 Task: Plan a event block for the design sprint workshop.
Action: Mouse moved to (310, 255)
Screenshot: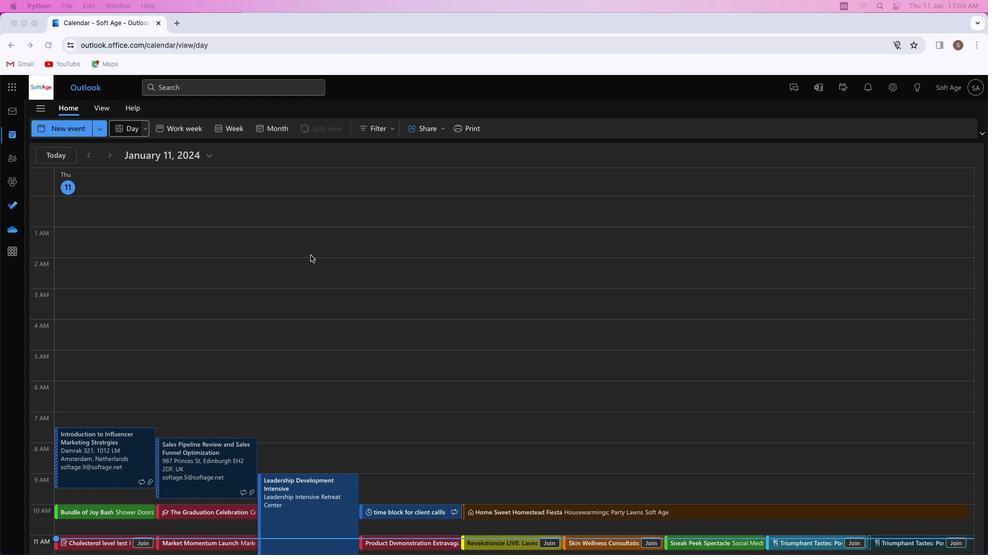 
Action: Mouse pressed left at (310, 255)
Screenshot: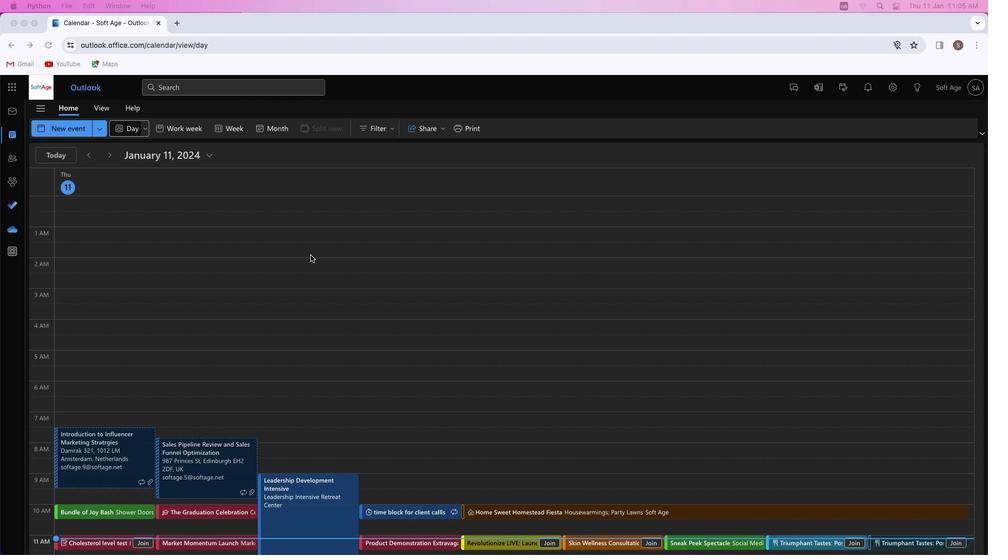 
Action: Mouse moved to (59, 130)
Screenshot: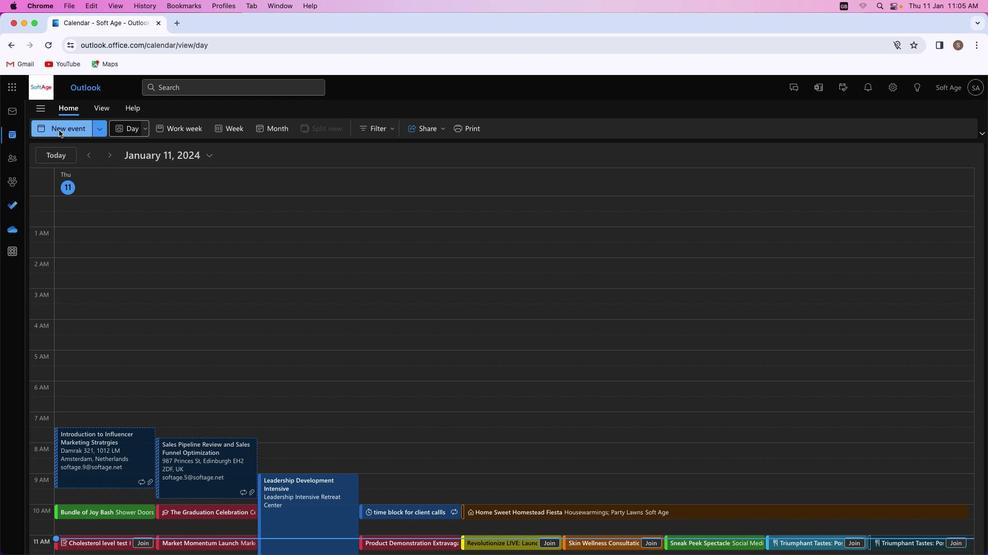 
Action: Mouse pressed left at (59, 130)
Screenshot: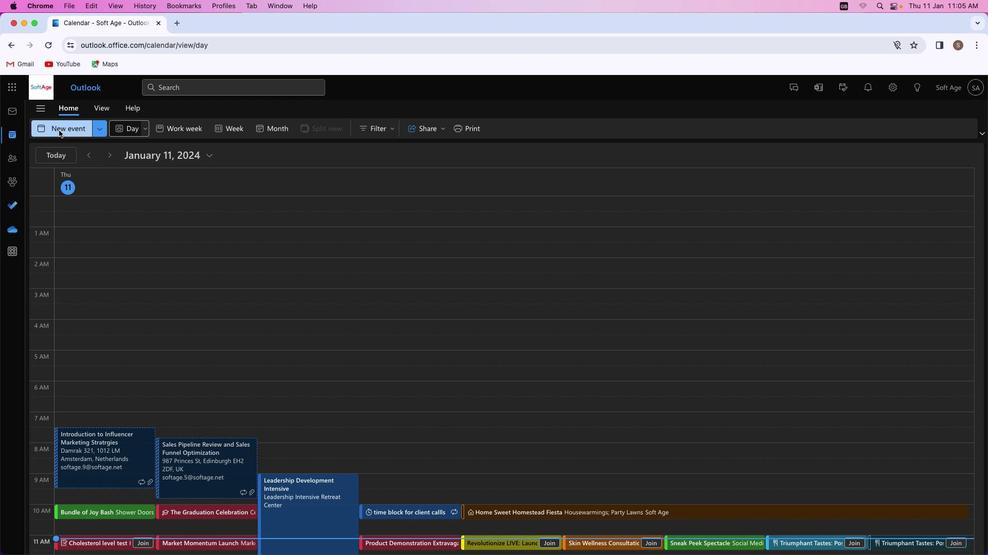 
Action: Mouse moved to (298, 191)
Screenshot: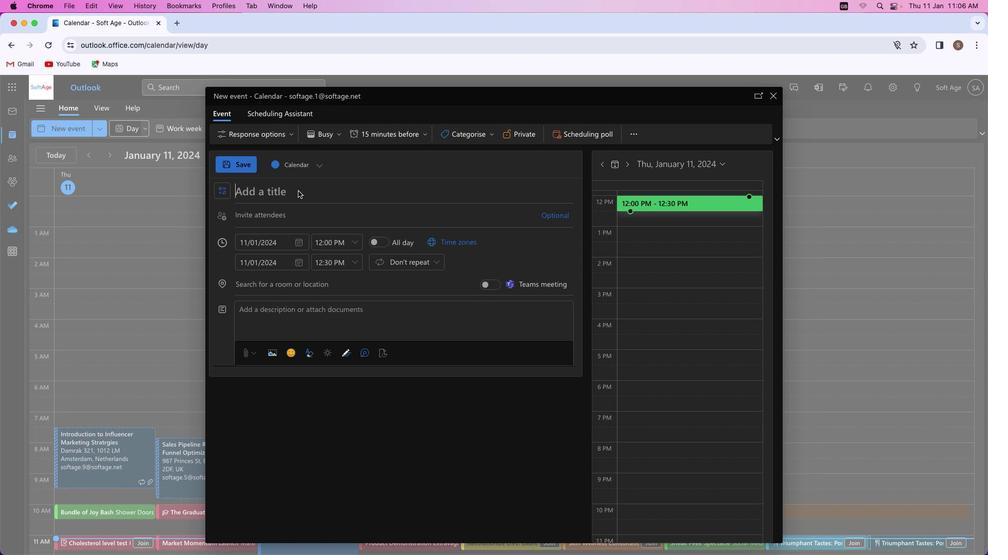 
Action: Mouse pressed left at (298, 191)
Screenshot: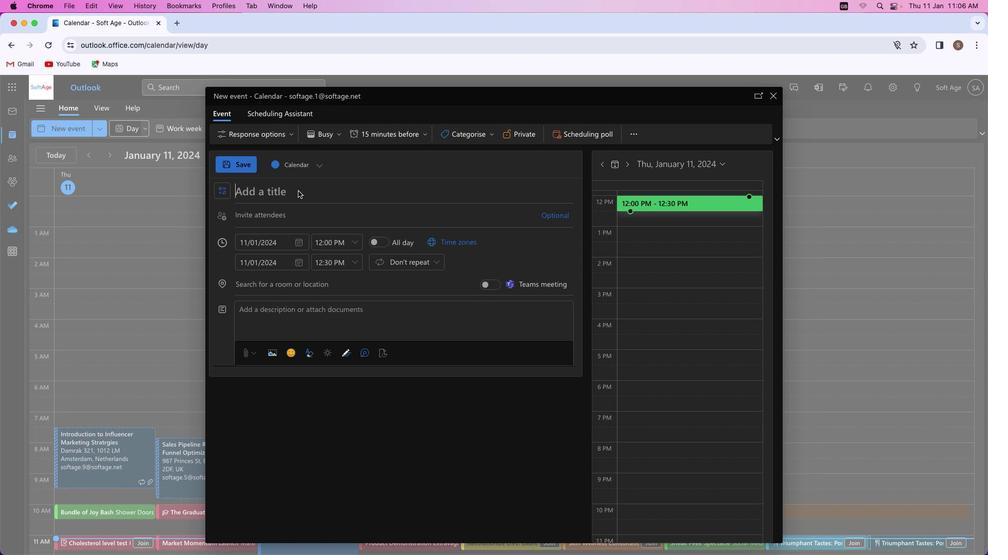 
Action: Key pressed Key.shift'D''e''s''i''g''n'Key.spaceKey.shift'S'Key.backspaceKey.shift'D''y''n''a''m''o'Key.spaceKey.shift'W''o''r''k''s''h''o''p'
Screenshot: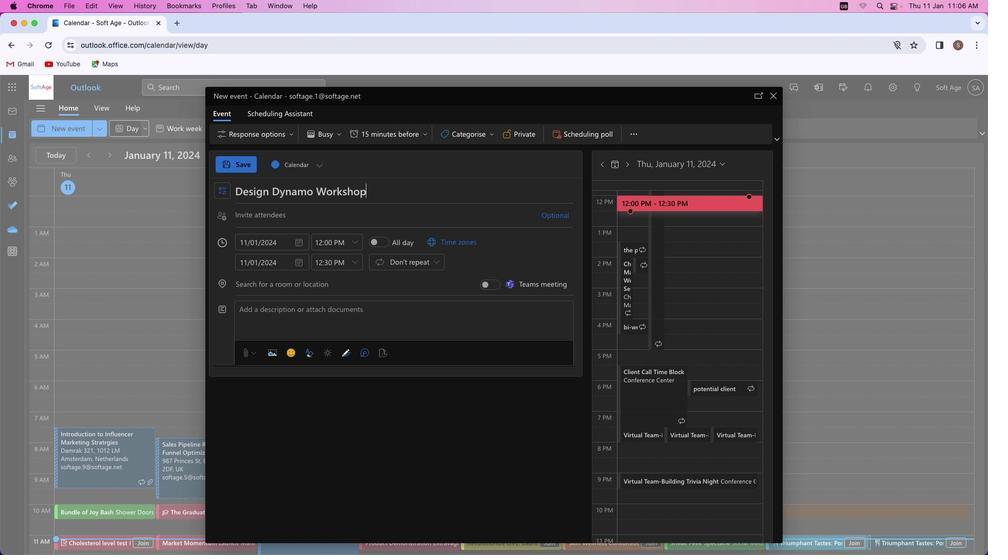 
Action: Mouse moved to (293, 220)
Screenshot: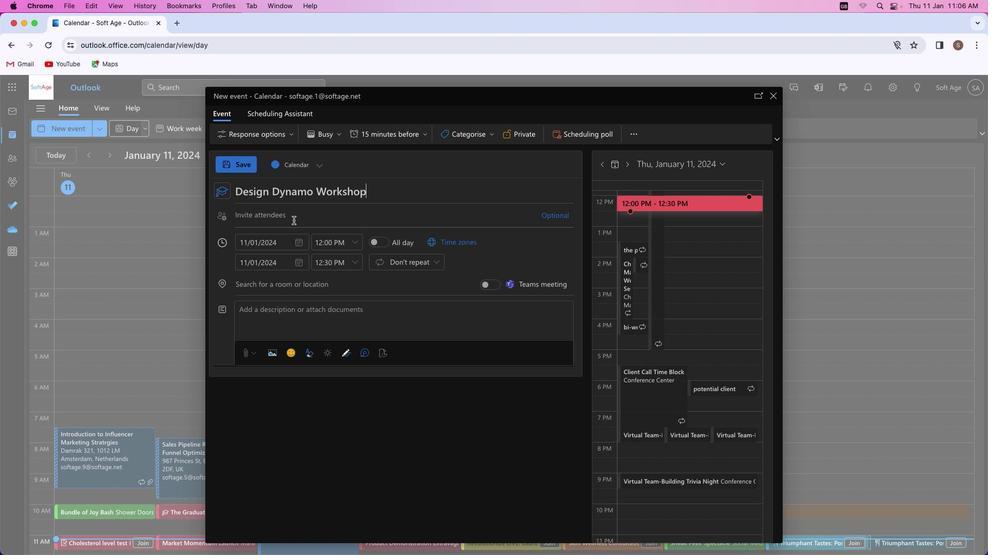 
Action: Mouse pressed left at (293, 220)
Screenshot: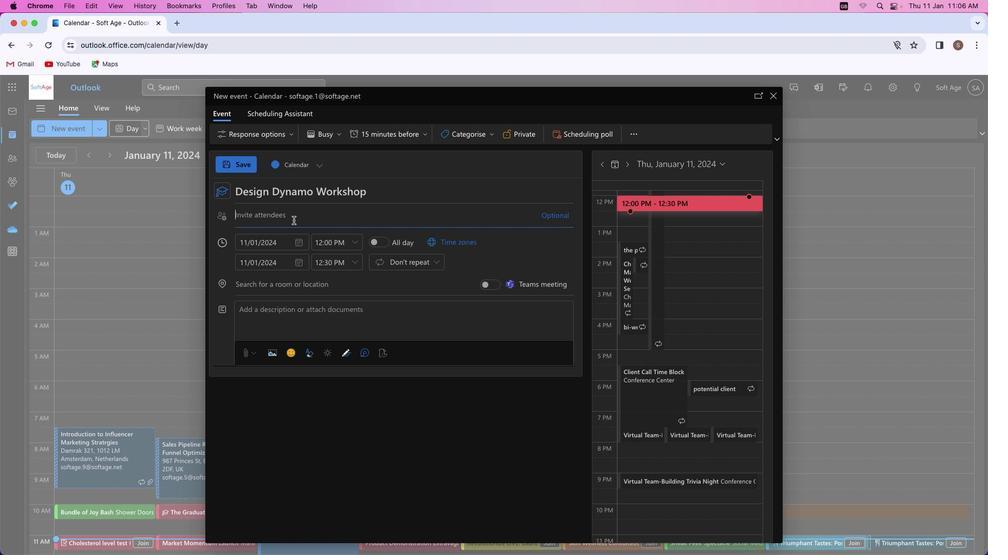 
Action: Key pressed Key.shift'A''k''a''s''h''r''a''j''p''u''t'Key.shift'@''o''u''t''l''o''o''k''.''c''o''m'
Screenshot: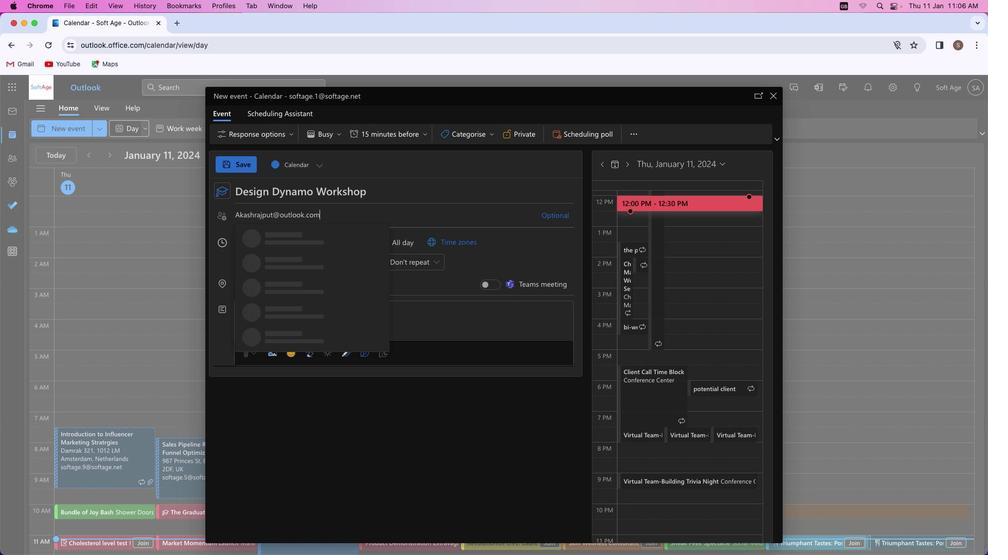 
Action: Mouse moved to (324, 232)
Screenshot: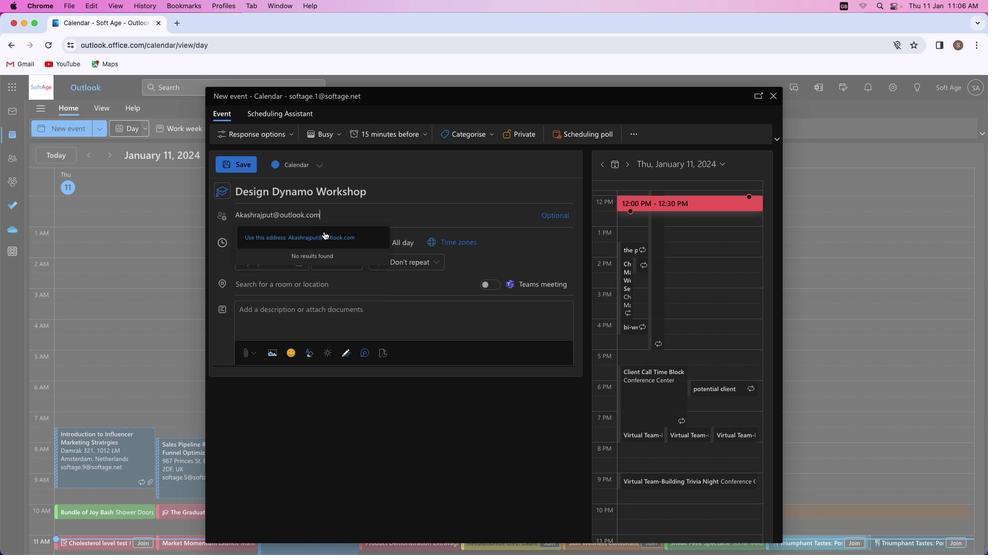 
Action: Mouse pressed left at (324, 232)
Screenshot: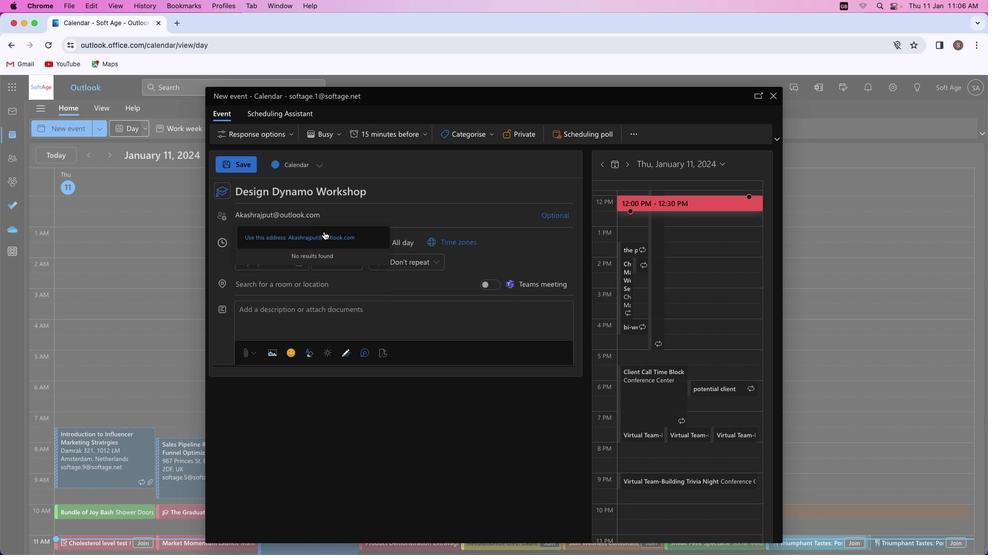 
Action: Mouse moved to (346, 232)
Screenshot: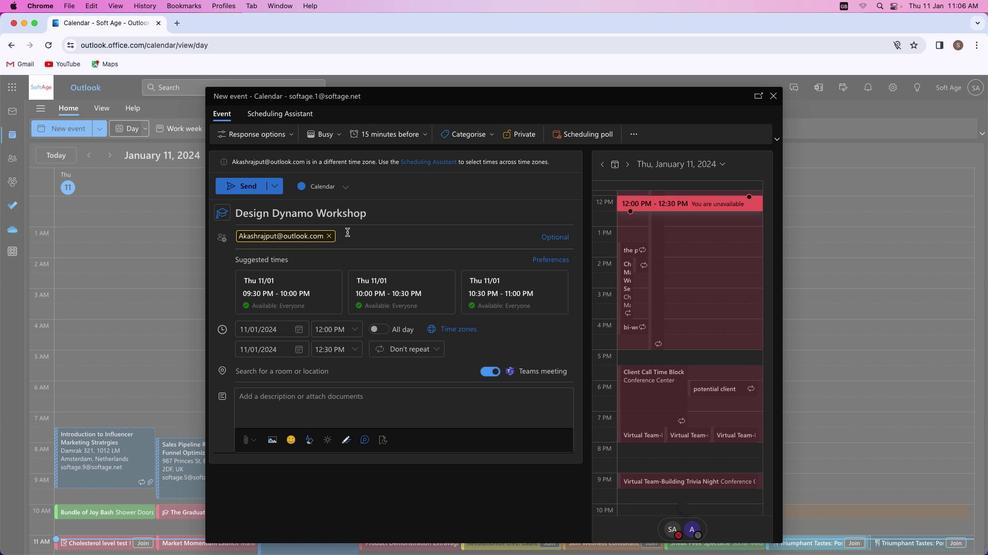 
Action: Key pressed Key.shift'S''h''i''v''a''m''y''a''d''a''v''4''1'Key.shift'@''o''u''t''l''o''o''k''.''c''o''m'
Screenshot: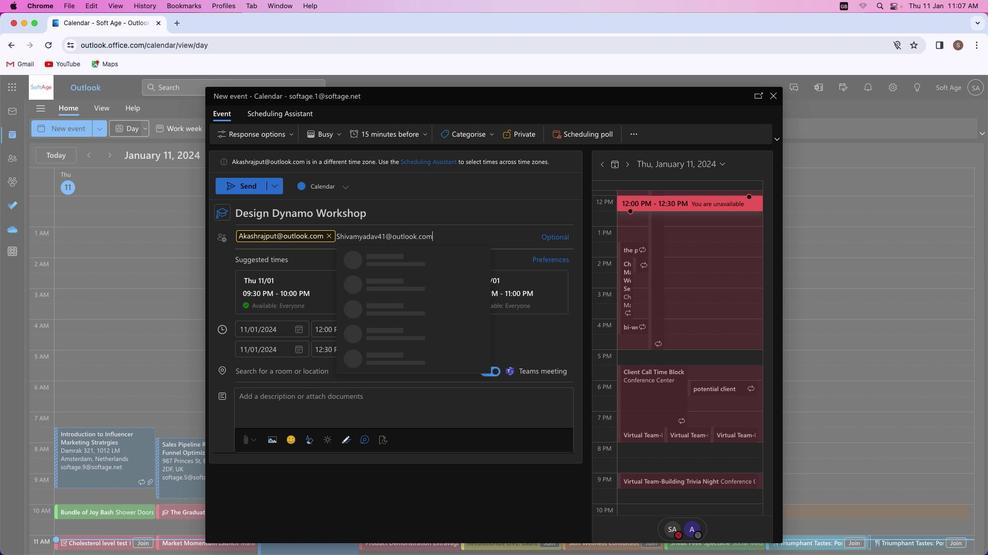 
Action: Mouse moved to (408, 257)
Screenshot: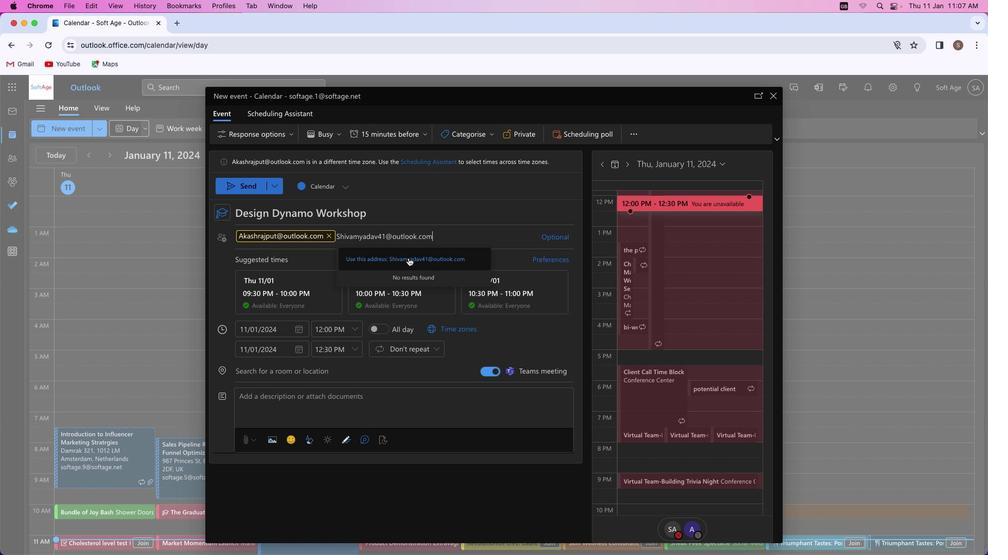 
Action: Mouse pressed left at (408, 257)
Screenshot: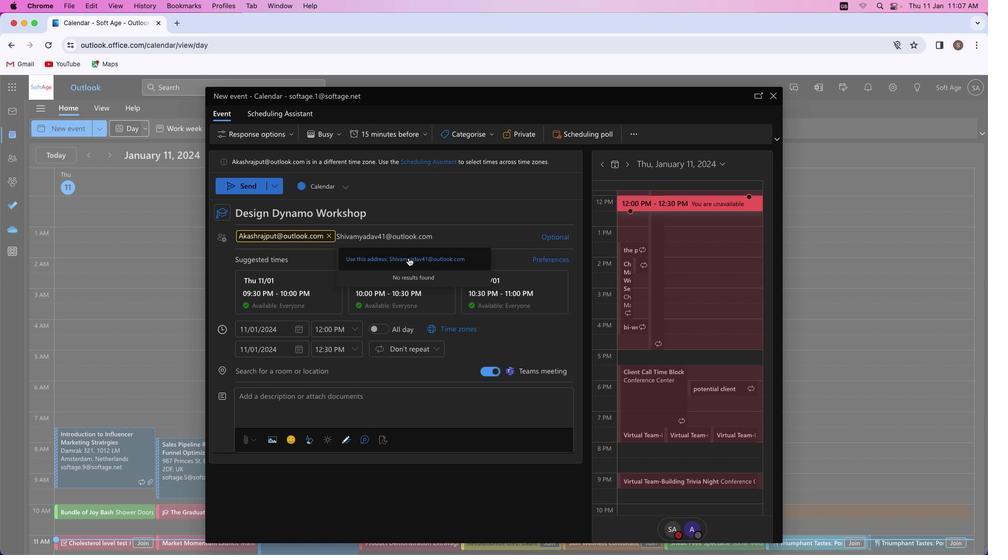 
Action: Mouse moved to (553, 242)
Screenshot: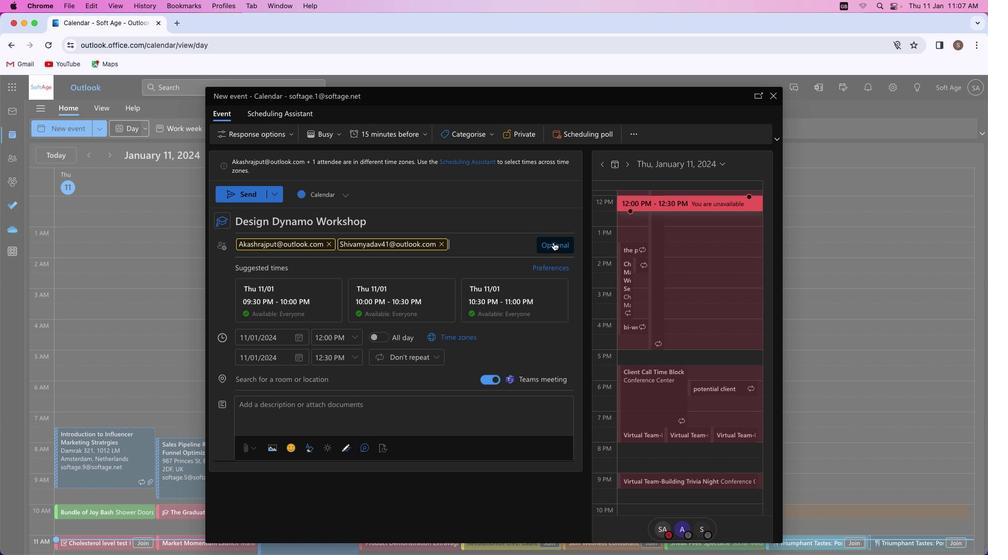 
Action: Mouse pressed left at (553, 242)
Screenshot: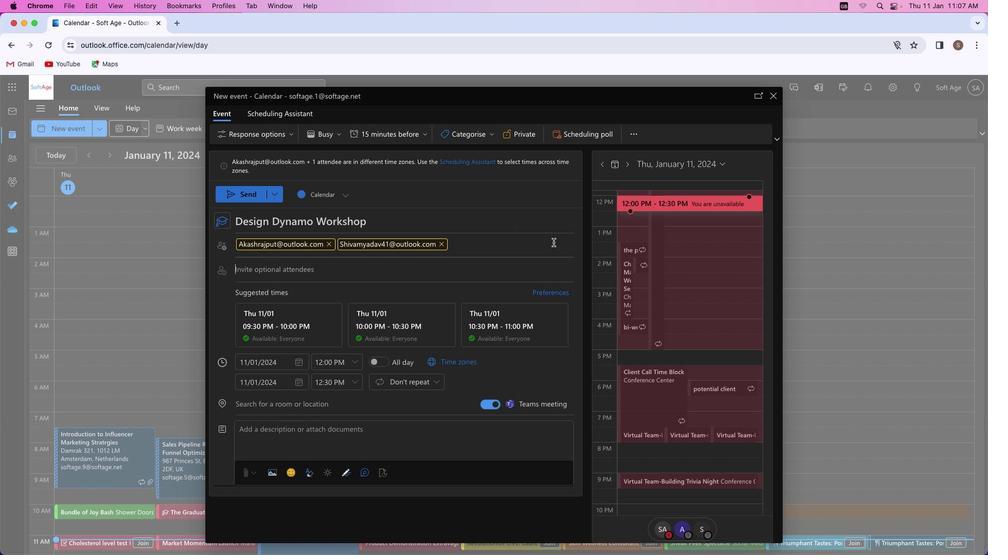
Action: Mouse moved to (335, 256)
Screenshot: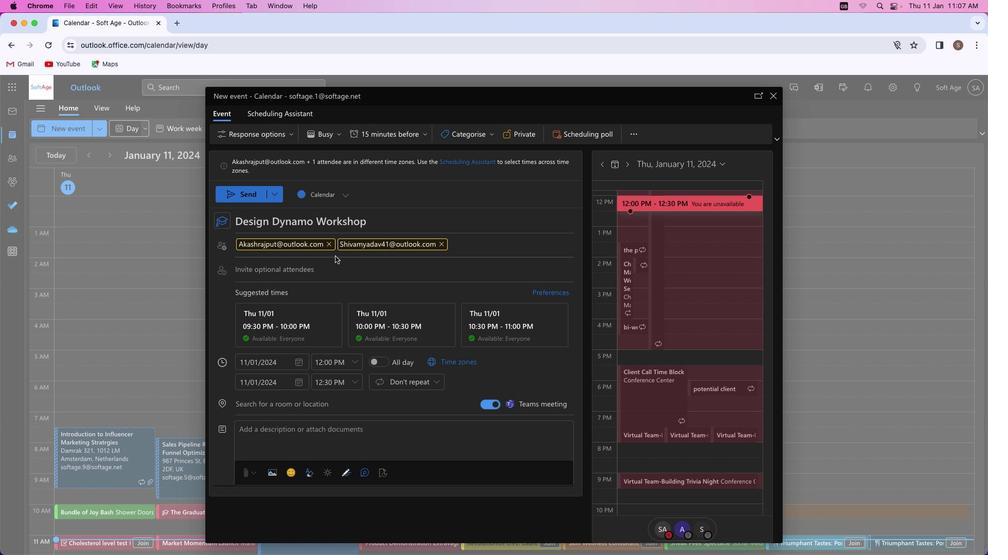 
Action: Key pressed Key.shift_r'M''u''n''e''e''s''h''k''u''m''a''r''9''7''3''2'Key.shift'@''o''u''t''l''o''o''k''.''c''o''m'
Screenshot: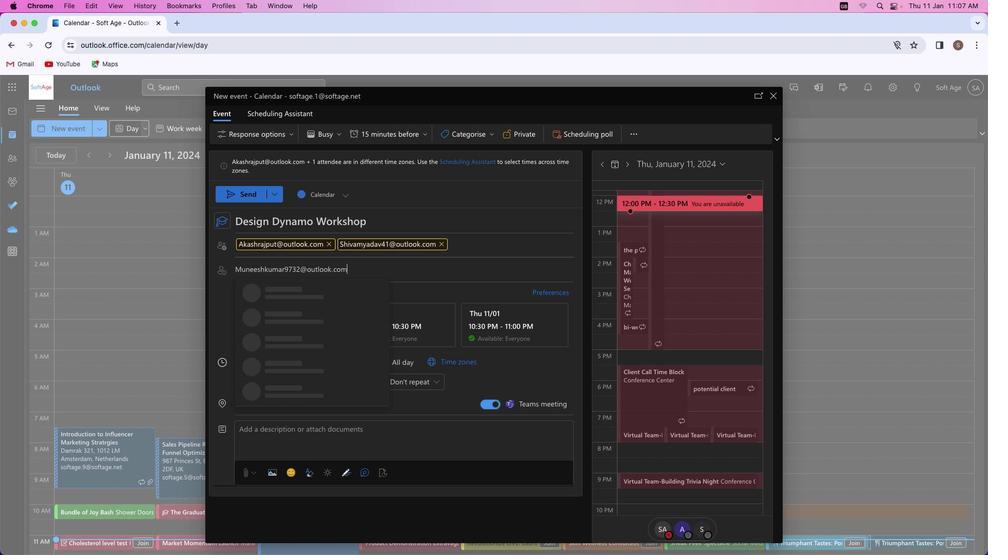 
Action: Mouse moved to (346, 290)
Screenshot: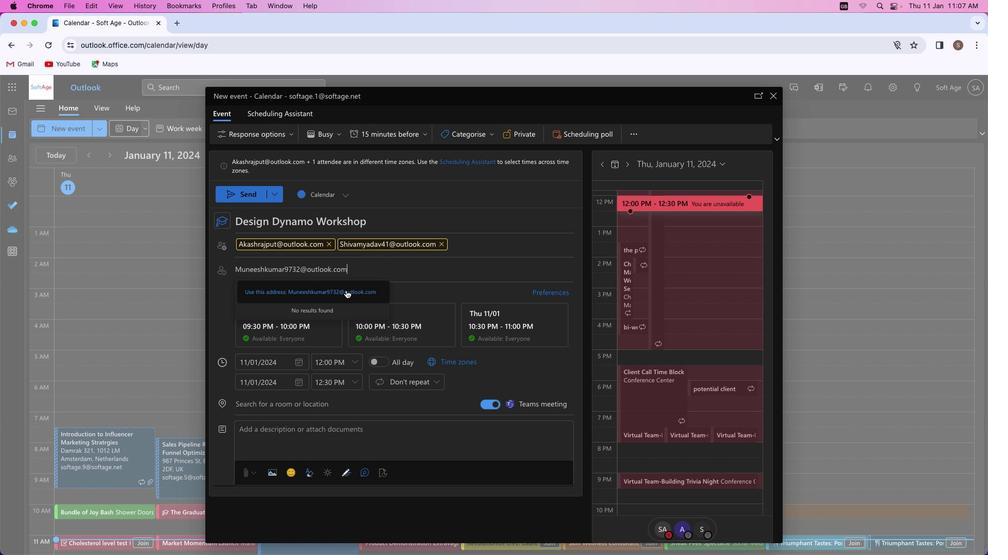 
Action: Mouse pressed left at (346, 290)
Screenshot: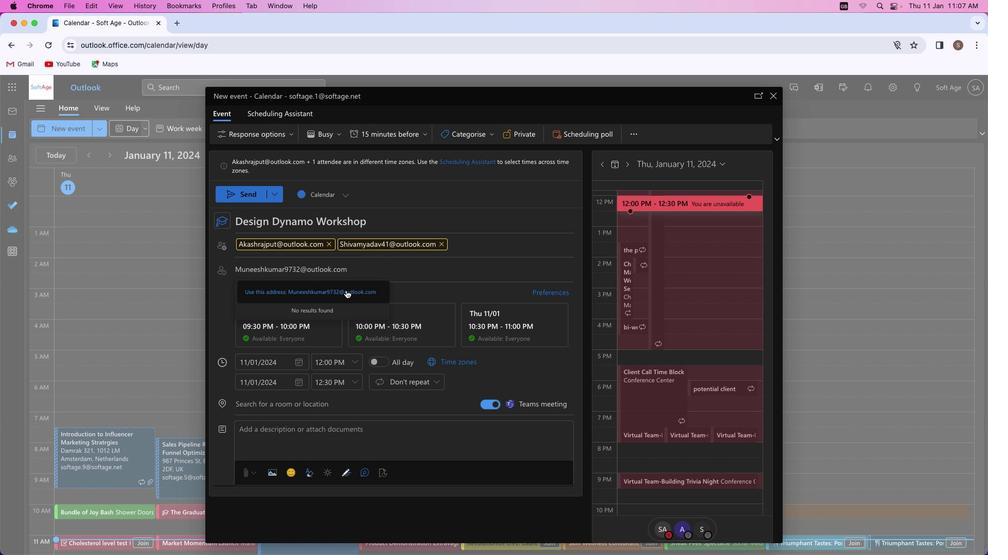 
Action: Mouse moved to (299, 404)
Screenshot: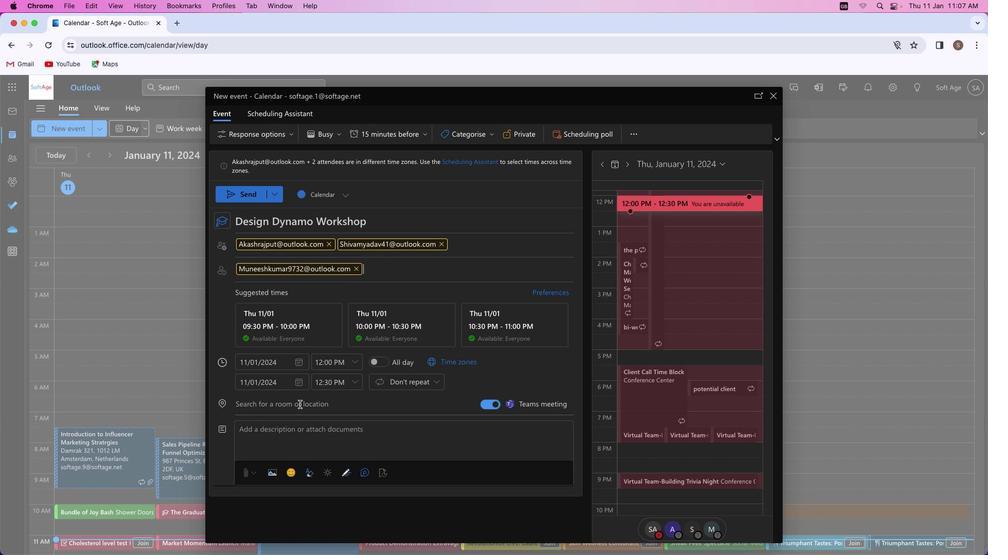 
Action: Mouse pressed left at (299, 404)
Screenshot: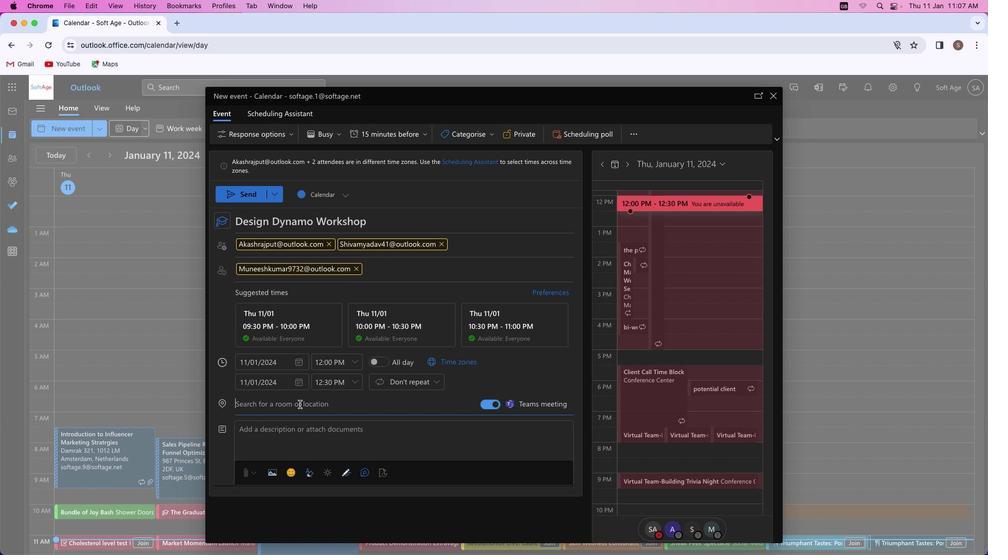
Action: Key pressed Key.shift'W''o''r''b''i''n'
Screenshot: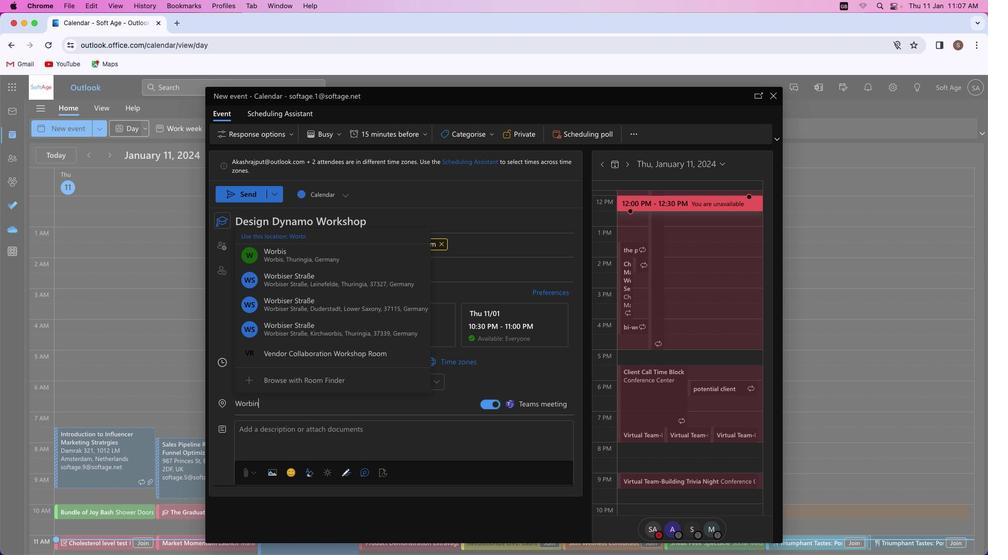 
Action: Mouse moved to (306, 305)
Screenshot: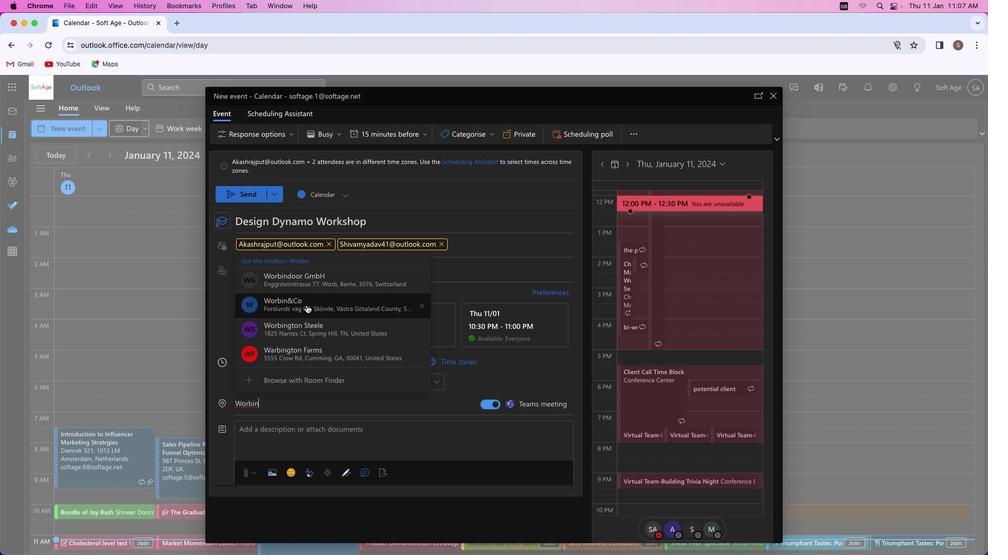 
Action: Key pressed 'a''r'Key.backspaceKey.leftKey.leftKey.leftKey.leftKey.backspaceKey.backspace'e'Key.rightKey.rightKey.rightKey.right
Screenshot: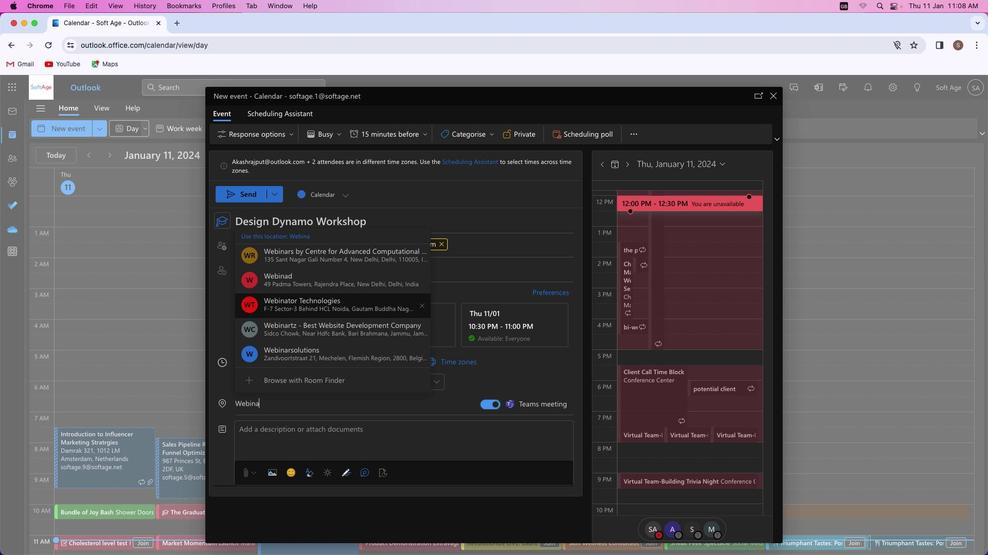 
Action: Mouse moved to (322, 250)
Screenshot: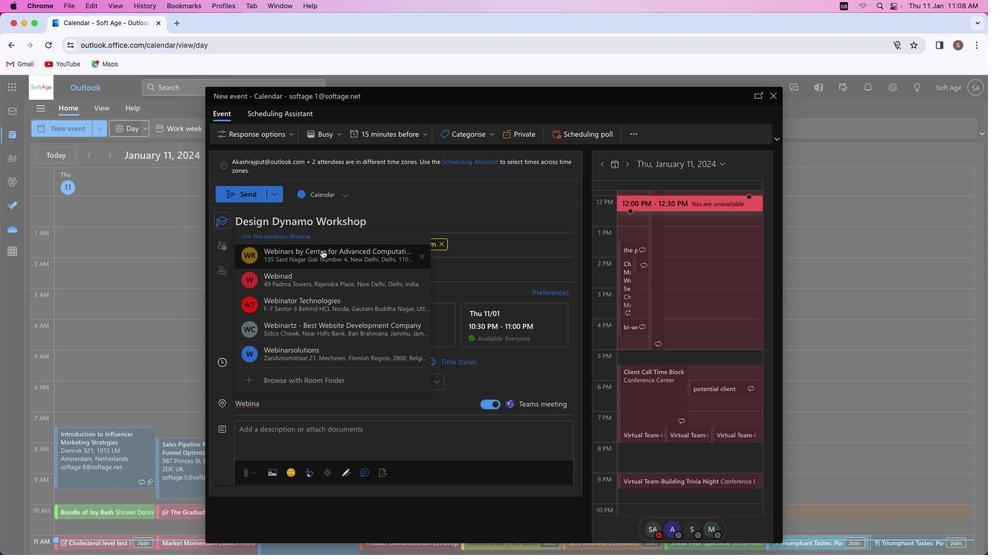 
Action: Mouse pressed left at (322, 250)
Screenshot: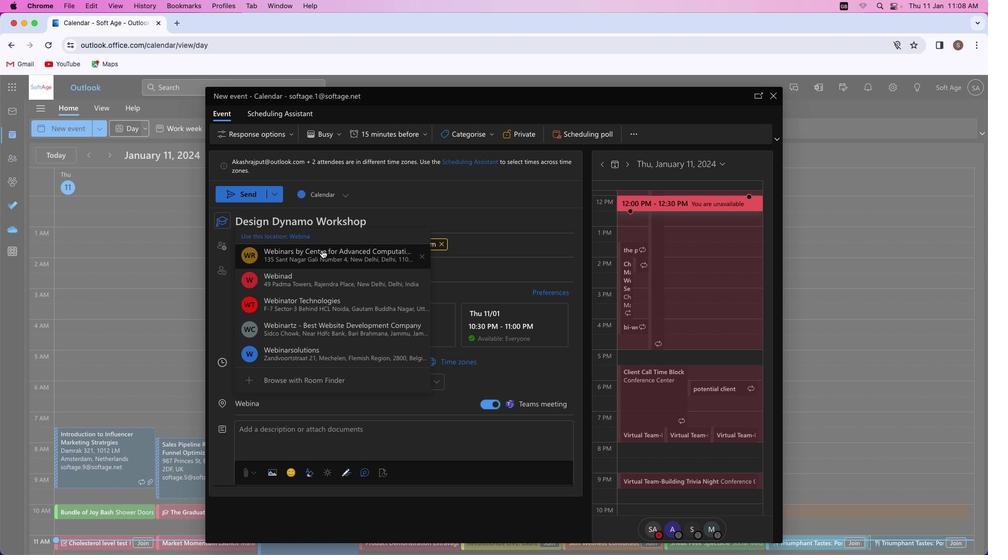 
Action: Mouse moved to (346, 449)
Screenshot: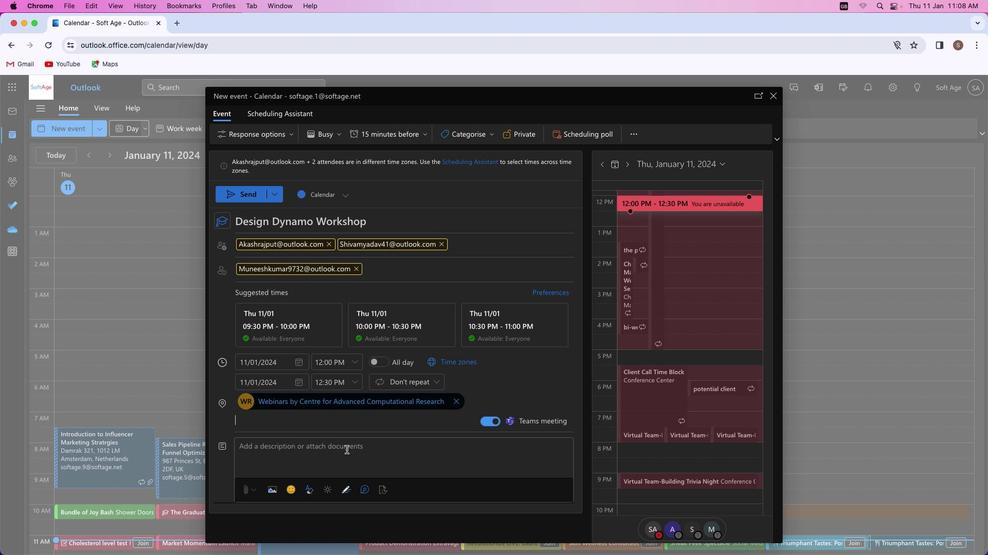 
Action: Mouse pressed left at (346, 449)
Screenshot: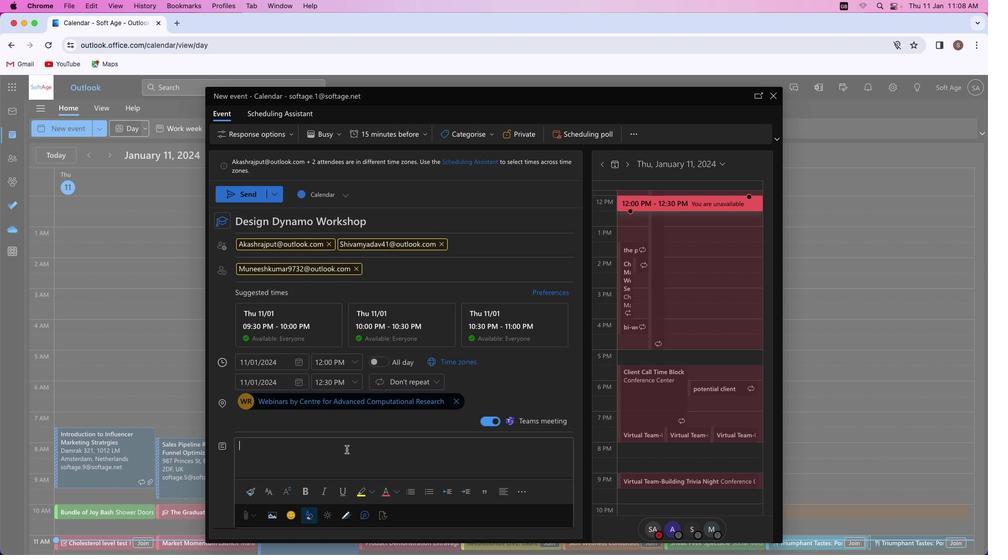 
Action: Key pressed Key.shift_r'J''o''i''n'Key.space'o''u''r'Key.space'i''m''m''e''r''s''i''v''e'Key.space'd''e''s''i''g''n'Key.space's''p''r''i''n''t'Key.space'w''o''r''k''s''h''o''p'Key.shift'!'Key.spaceKey.shift_r'P''r''o''p''e''l'Key.space'c''r''e''a''t''i''v''i''t''y'','Key.space'f''o''s''t''e''r'Key.space'c''o''l''l''a''b''o''r''a''t''i''o''n'','Key.space'a''n''d'Key.space'a''c''c''e''l''e''r''a''t''e'Key.space'i''n''n''o''v''a''t''i''o''n''.'Key.spaceKey.shift_r'H''a''r''n''e''s''s'Key.space't''h''e'Key.space'p''o''w''e''r'Key.space'o''f'Key.space'd''e''s''i''g''n'Key.space't''h''i''n''k''u''n''g'Key.space'f''o''r'Key.space'd''y''n''a''m''i''c'Key.space's''o''l''u''t''i''o''n''s'Key.space'a''n''d'Key.space'e''x''t''r''a''o''e'Key.backspace'r''d''i''n''a''r''y'Key.space'o''u''t''c''o''m''e''s''.'
Screenshot: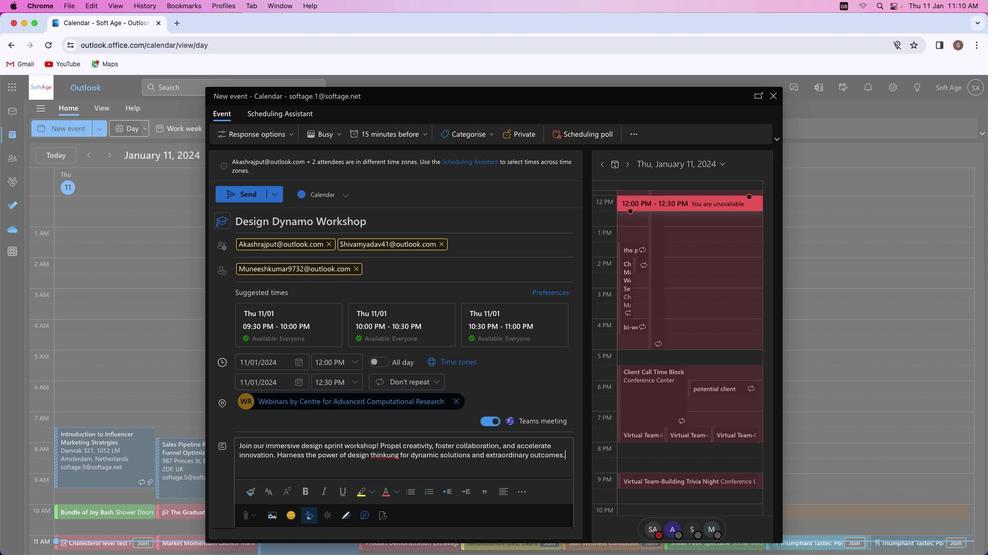 
Action: Mouse moved to (391, 455)
Screenshot: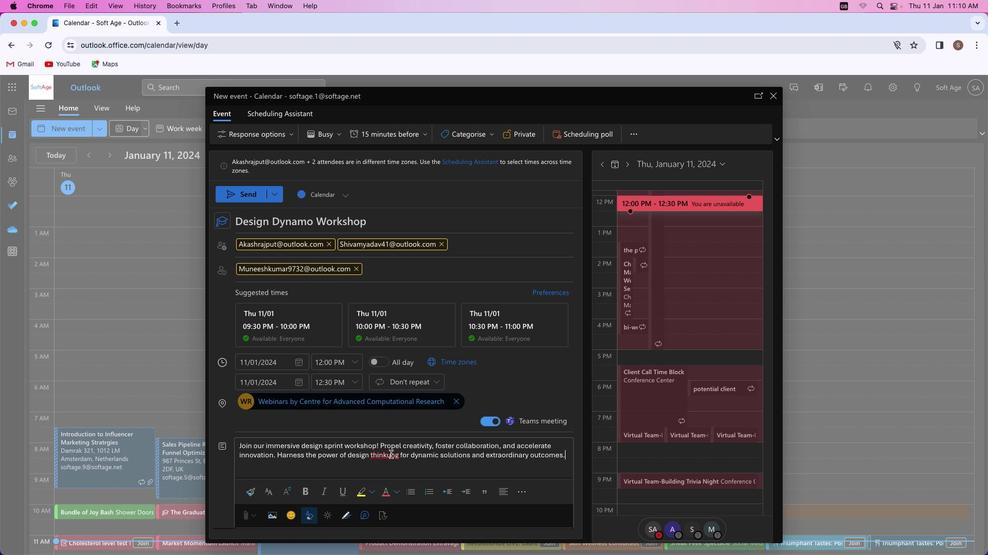 
Action: Mouse pressed left at (391, 455)
Screenshot: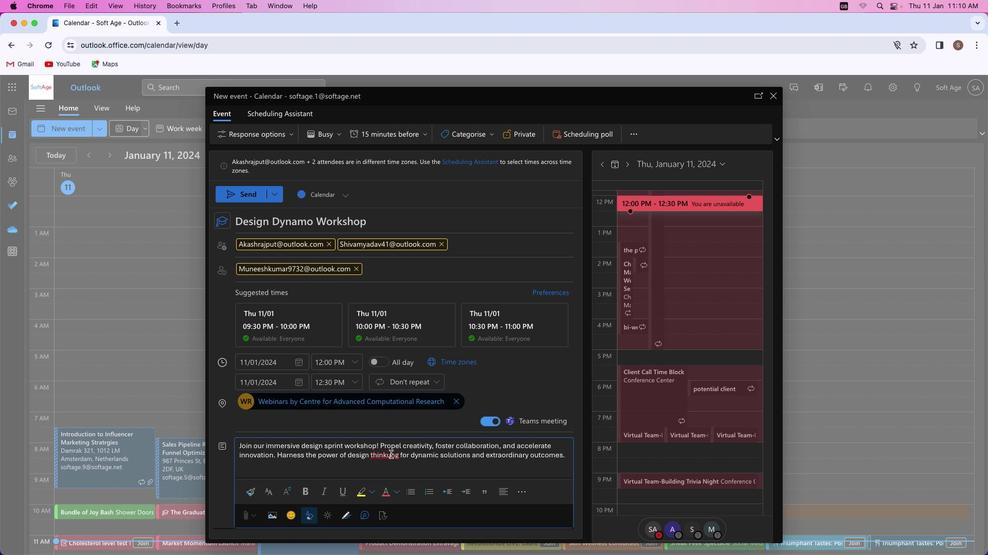 
Action: Mouse moved to (403, 452)
Screenshot: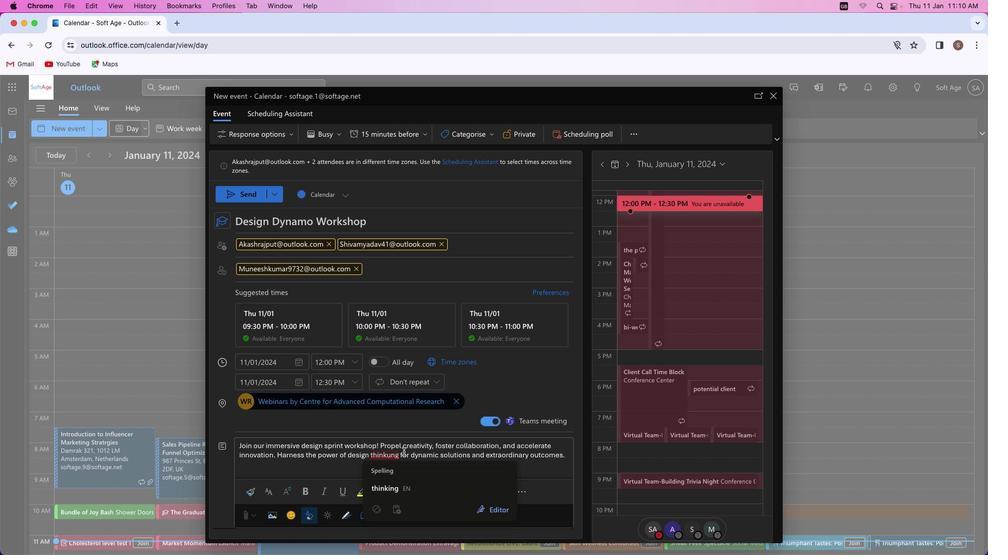 
Action: Key pressed Key.backspace'i'
Screenshot: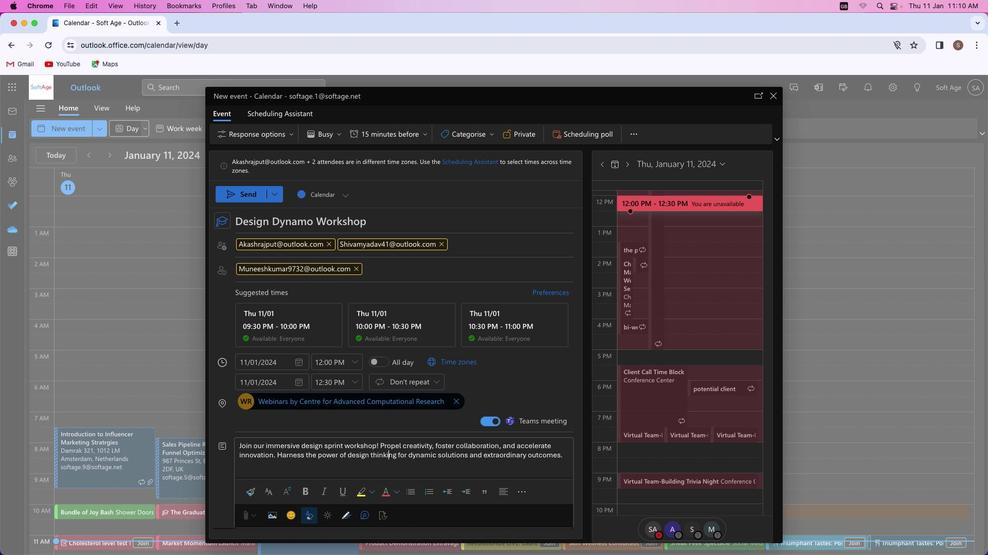 
Action: Mouse moved to (375, 445)
Screenshot: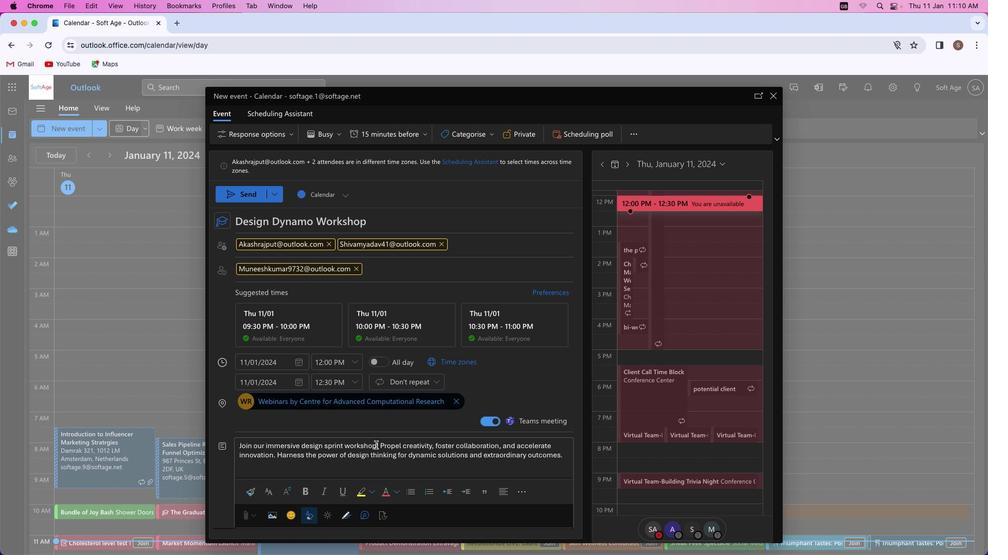 
Action: Mouse pressed left at (375, 445)
Screenshot: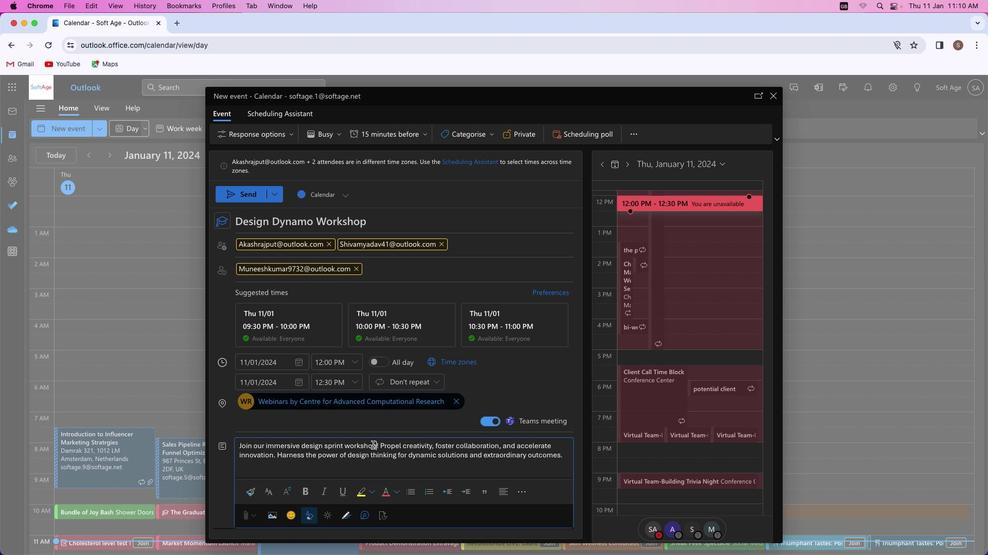 
Action: Mouse moved to (306, 489)
Screenshot: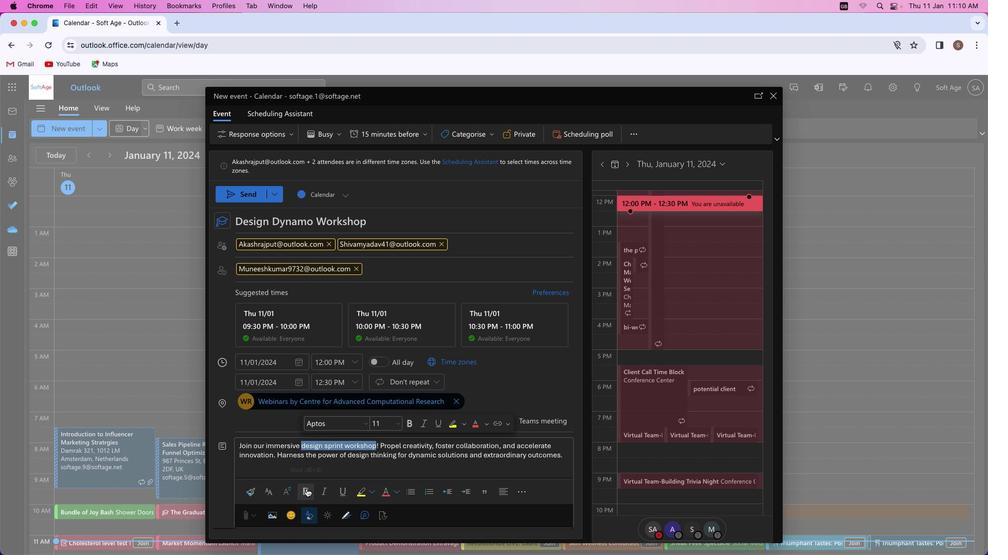 
Action: Mouse pressed left at (306, 489)
Screenshot: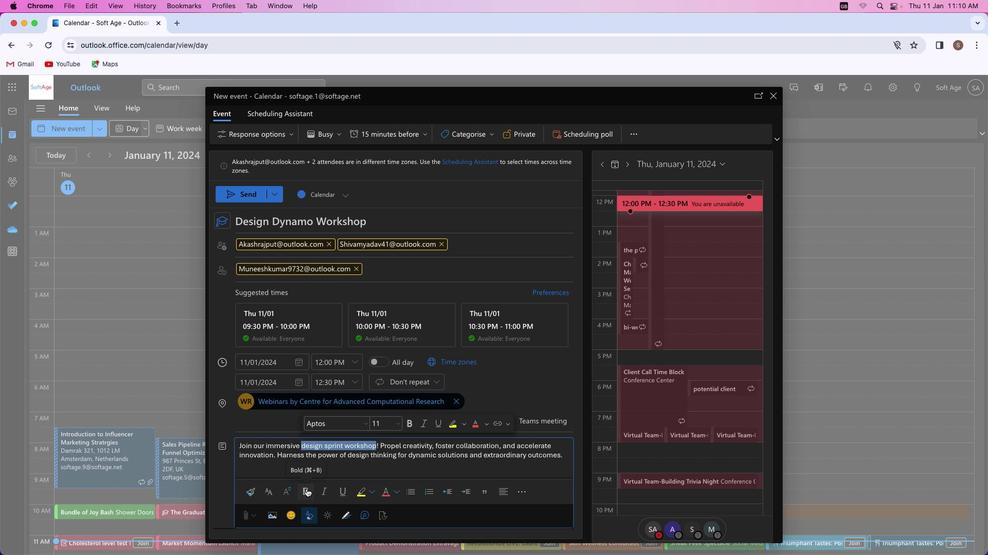 
Action: Mouse moved to (320, 489)
Screenshot: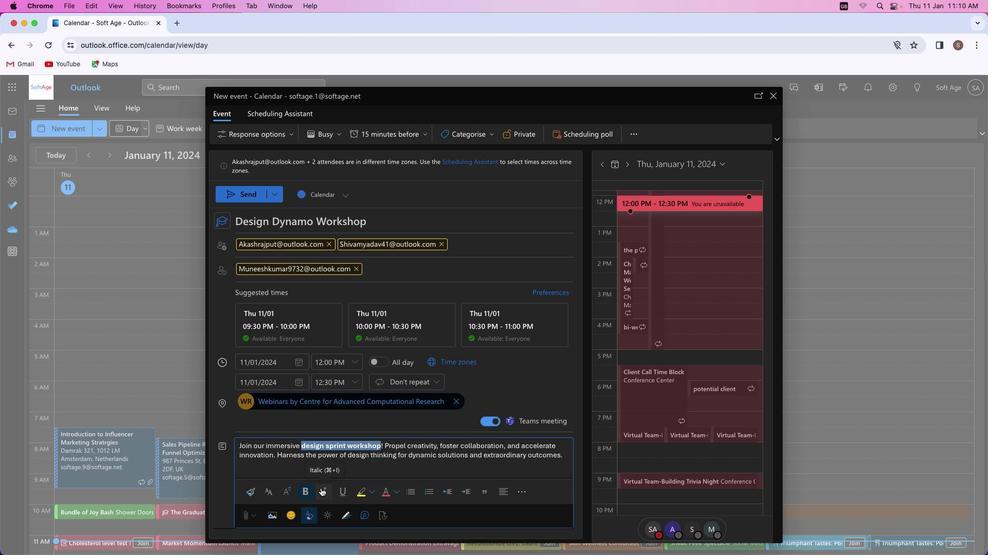 
Action: Mouse pressed left at (320, 489)
Screenshot: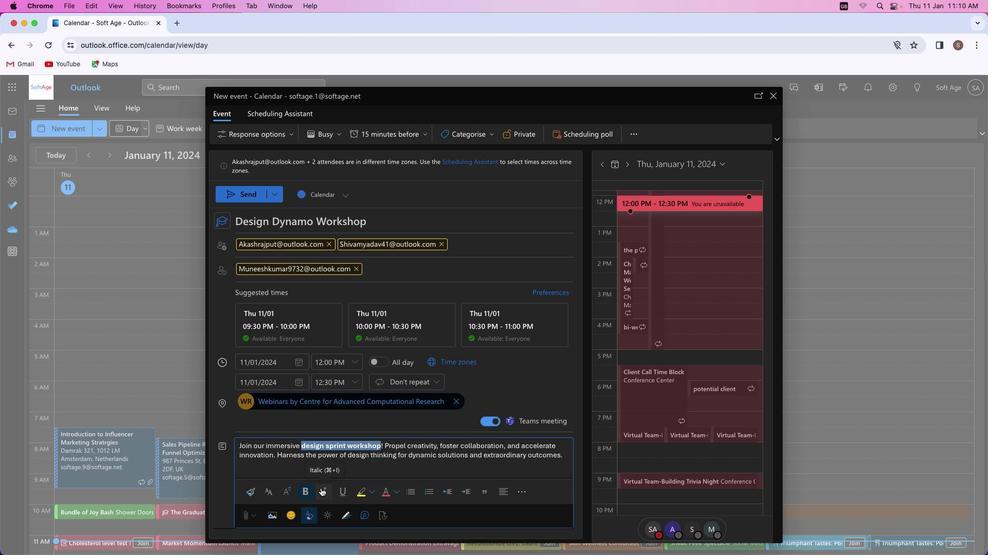 
Action: Mouse moved to (337, 489)
Screenshot: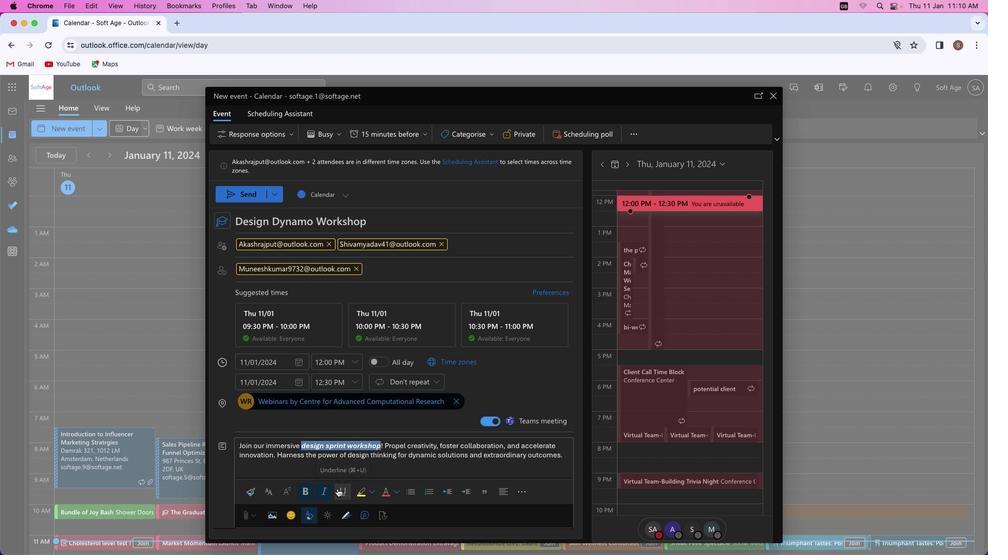 
Action: Mouse pressed left at (337, 489)
Screenshot: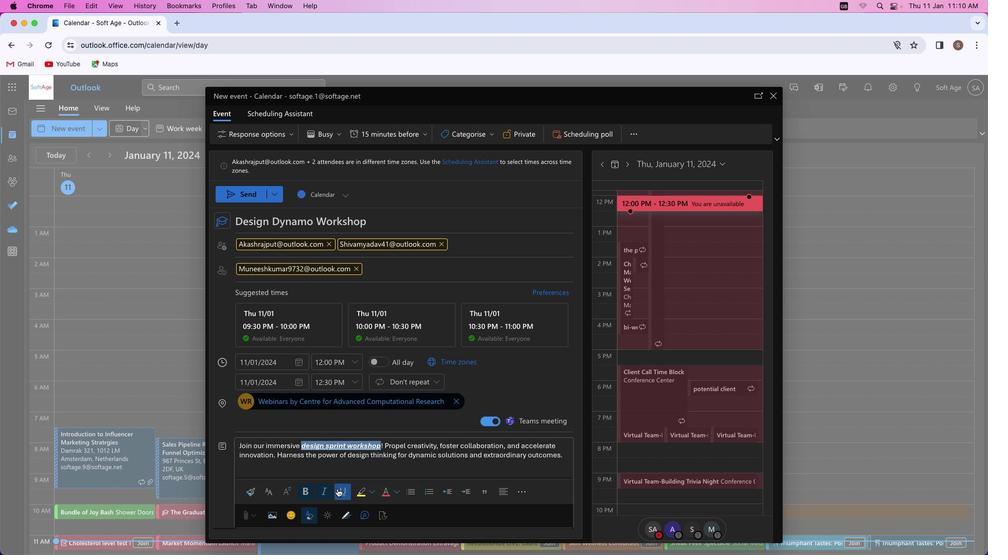 
Action: Mouse moved to (396, 491)
Screenshot: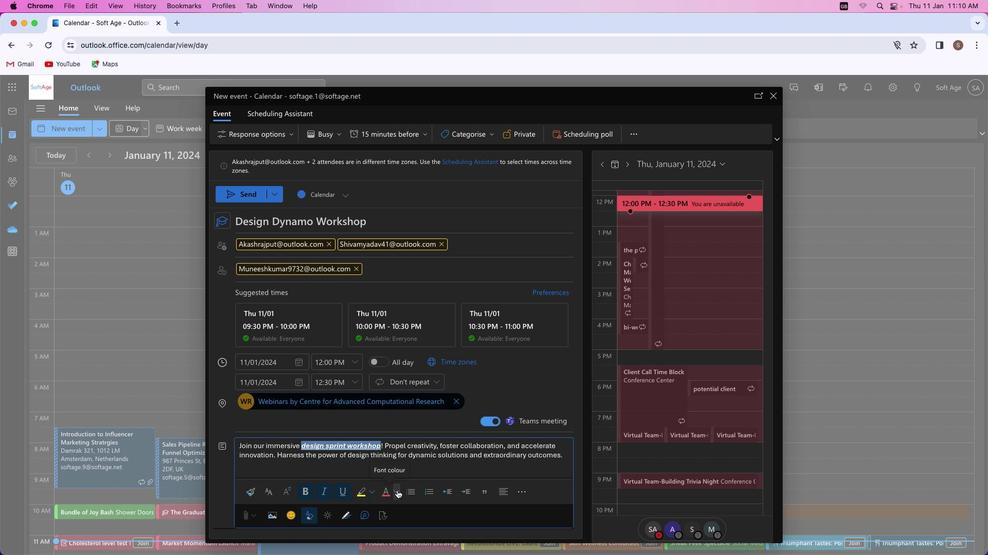 
Action: Mouse pressed left at (396, 491)
Screenshot: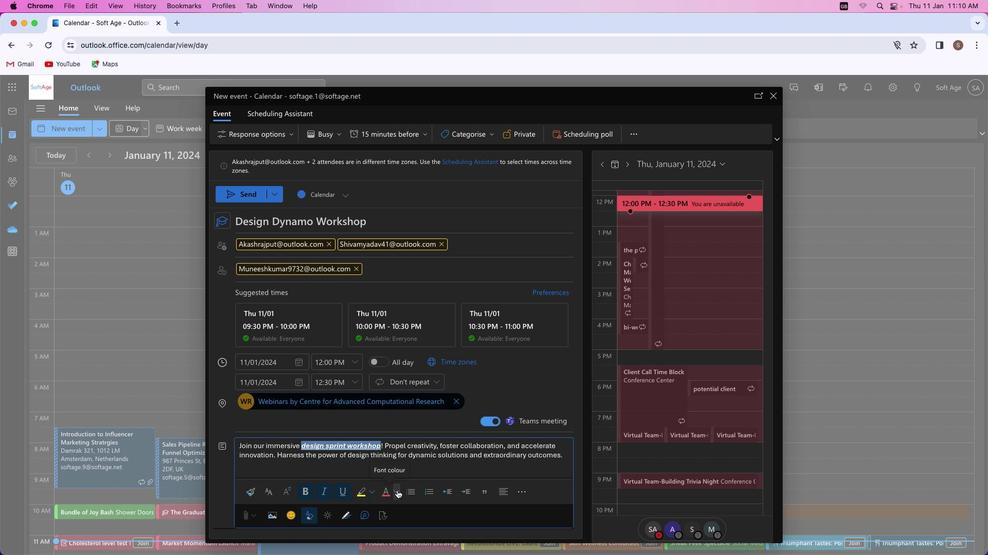 
Action: Mouse moved to (471, 436)
Screenshot: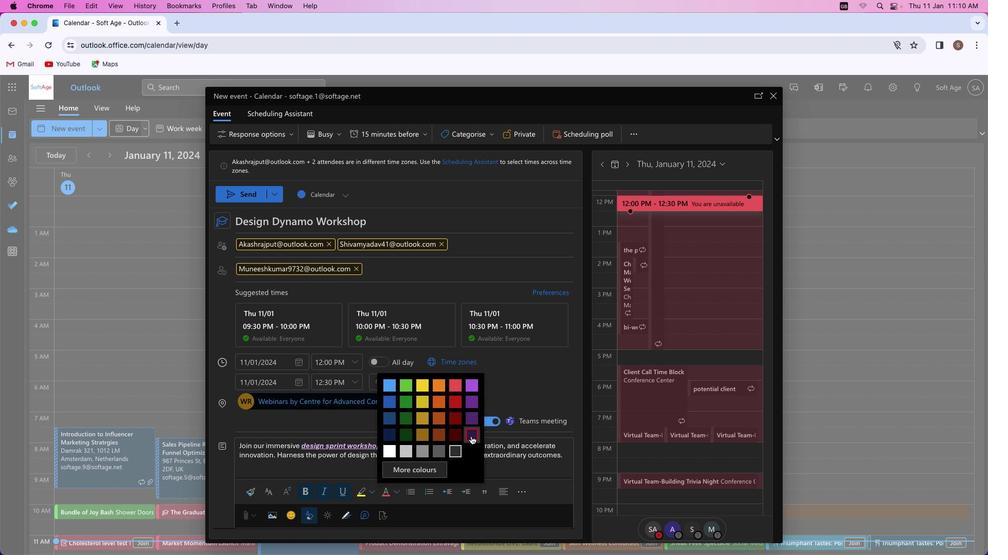 
Action: Mouse pressed left at (471, 436)
Screenshot: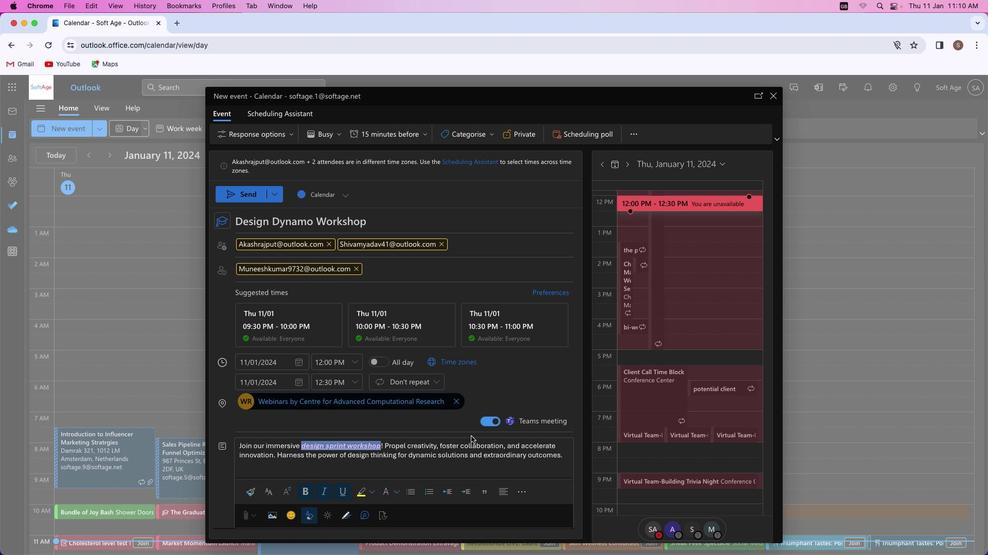 
Action: Mouse moved to (564, 455)
Screenshot: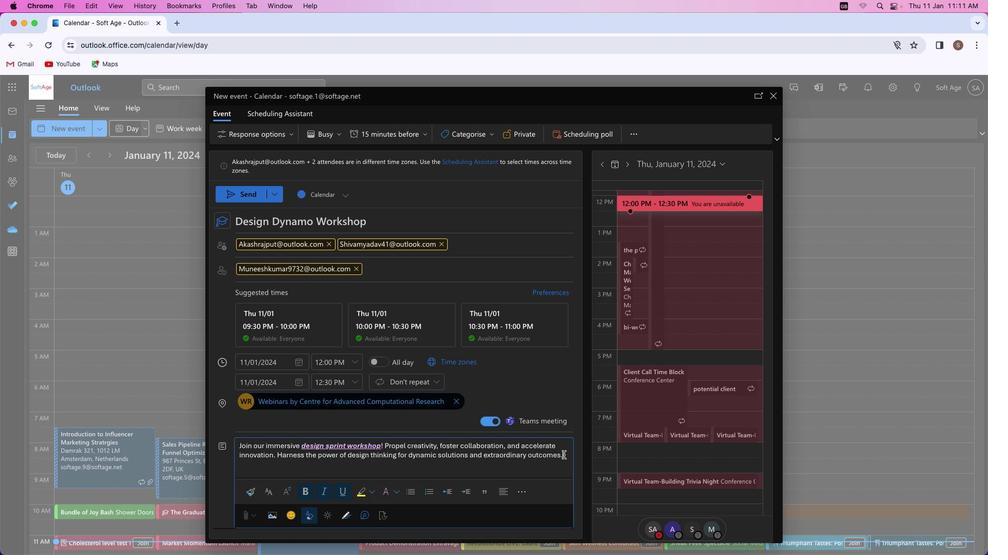 
Action: Mouse pressed left at (564, 455)
Screenshot: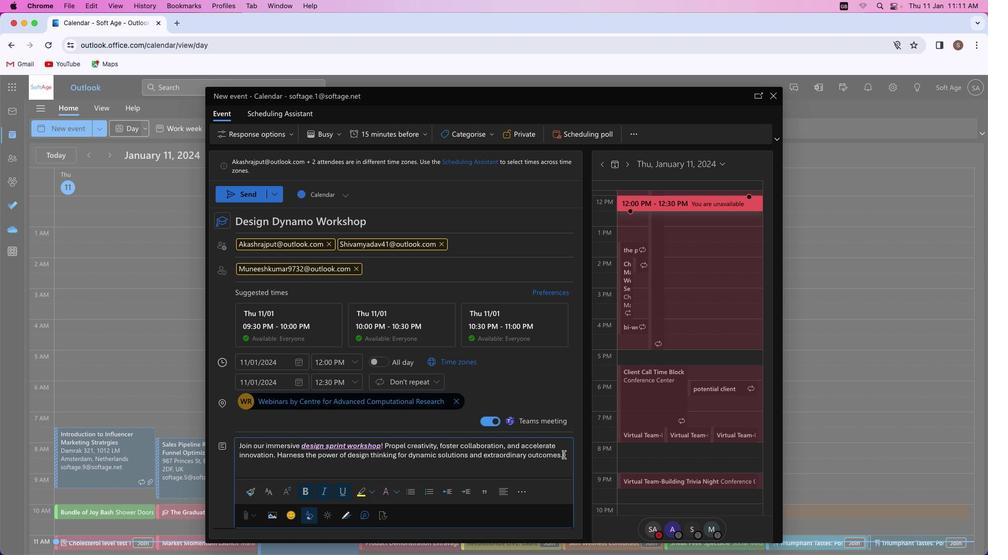 
Action: Mouse moved to (288, 490)
Screenshot: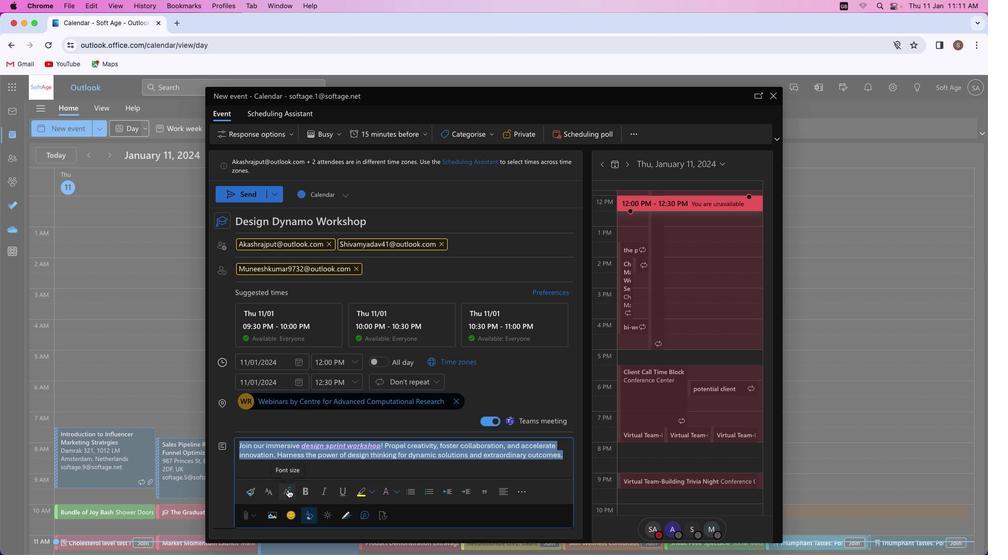 
Action: Mouse pressed left at (288, 490)
Screenshot: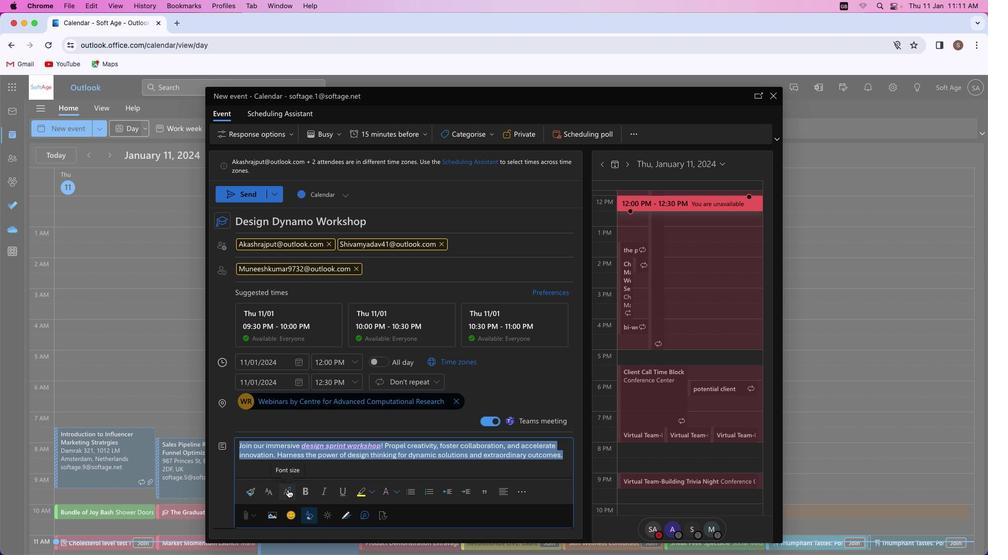 
Action: Mouse moved to (296, 402)
Screenshot: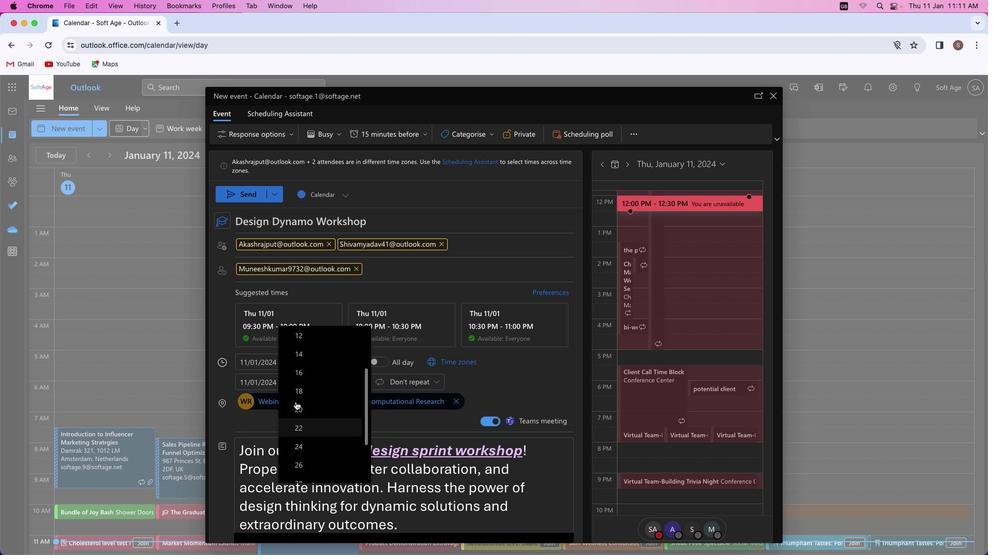 
Action: Mouse scrolled (296, 402) with delta (0, 0)
Screenshot: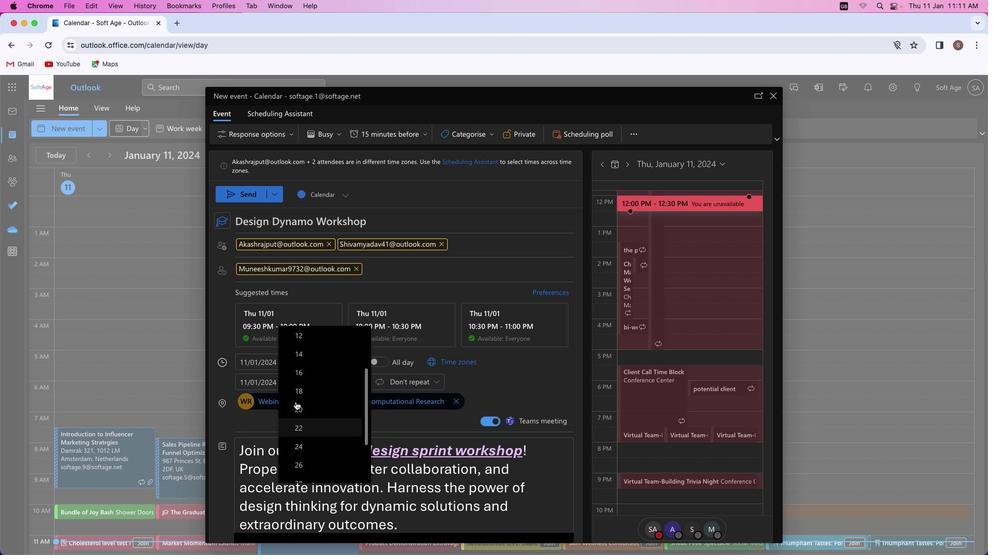 
Action: Mouse scrolled (296, 402) with delta (0, 0)
Screenshot: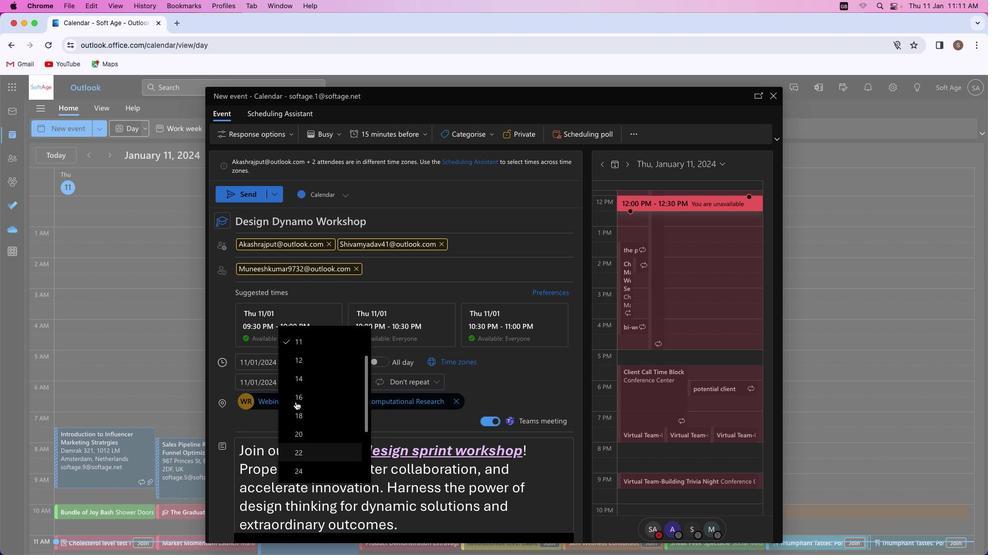 
Action: Mouse scrolled (296, 402) with delta (0, 1)
Screenshot: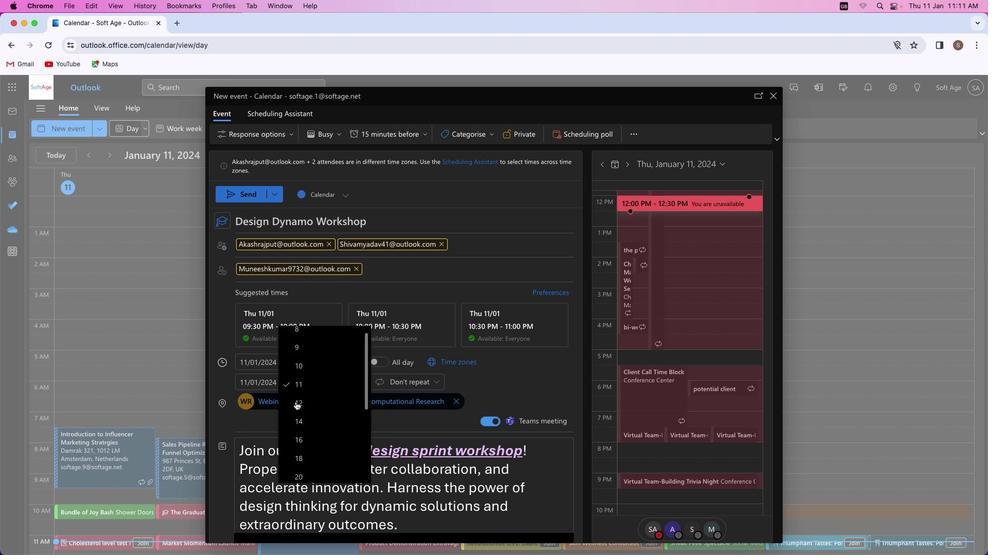 
Action: Mouse moved to (300, 407)
Screenshot: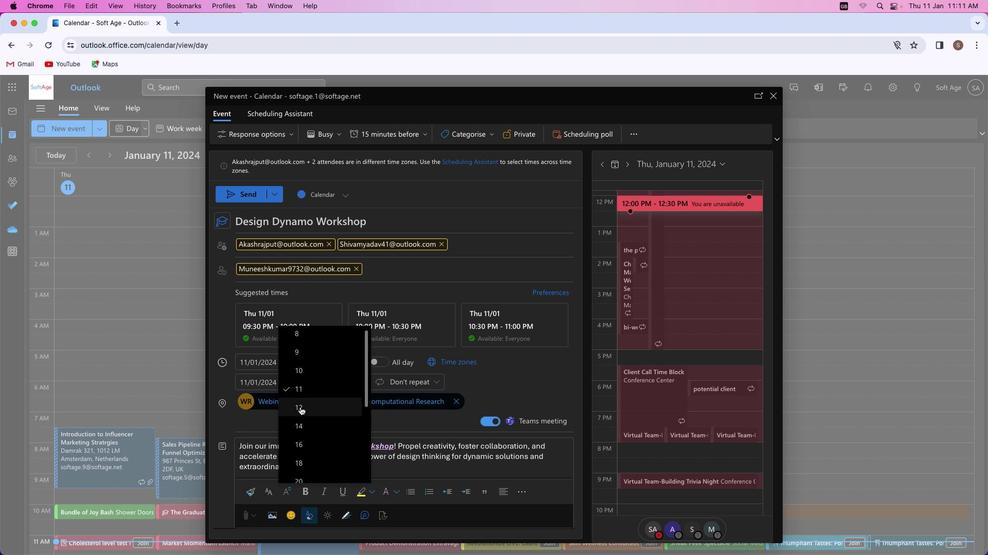 
Action: Mouse pressed left at (300, 407)
Screenshot: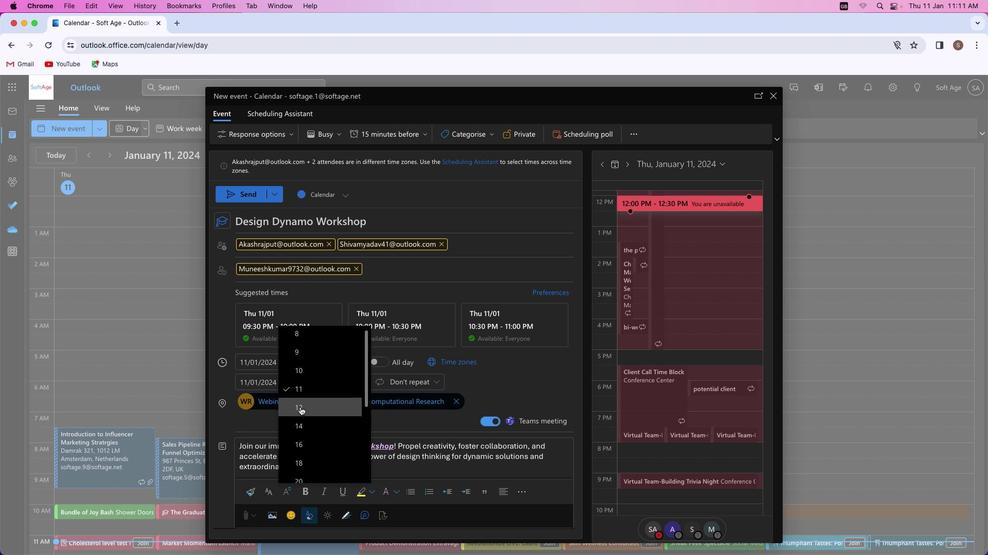 
Action: Mouse moved to (371, 489)
Screenshot: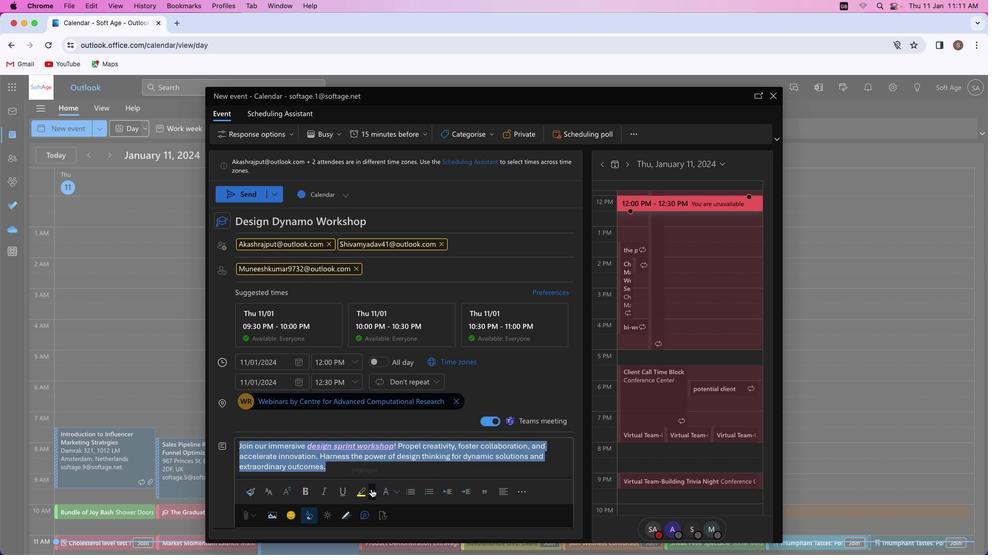
Action: Mouse pressed left at (371, 489)
Screenshot: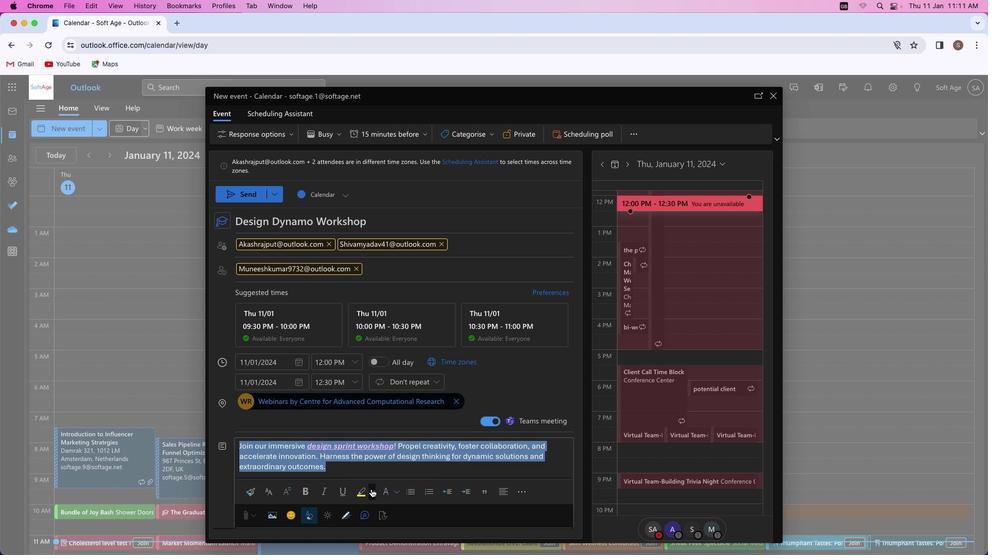 
Action: Mouse moved to (377, 452)
Screenshot: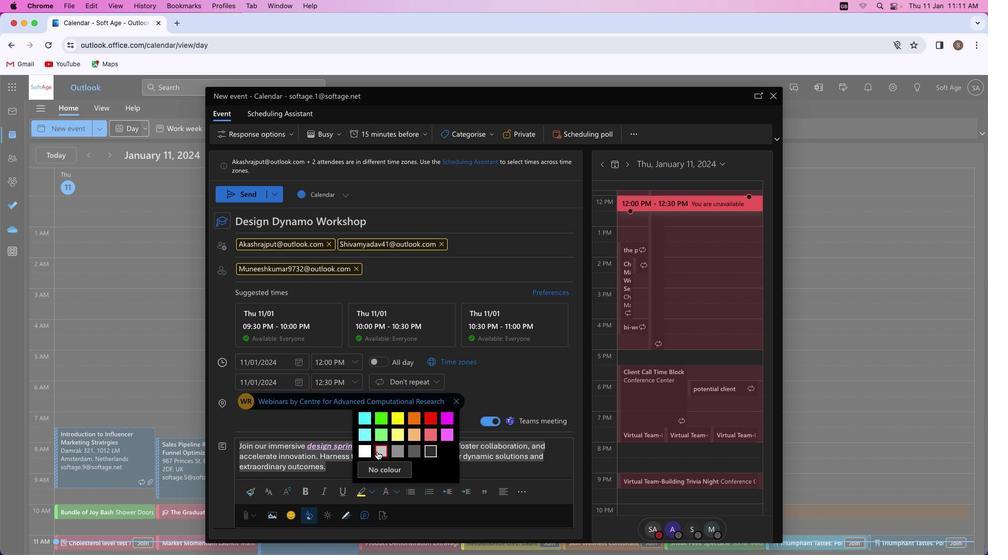 
Action: Mouse pressed left at (377, 452)
Screenshot: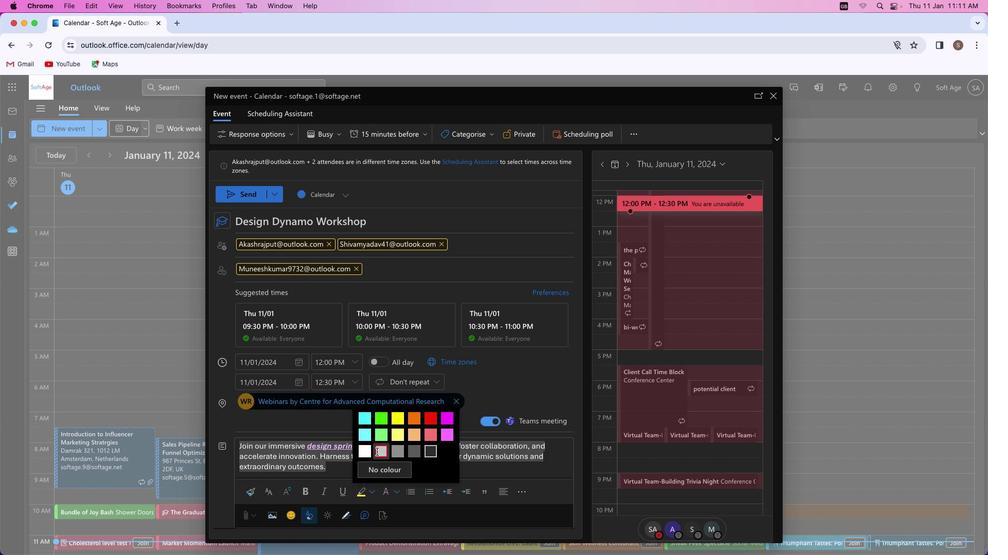 
Action: Mouse moved to (345, 464)
Screenshot: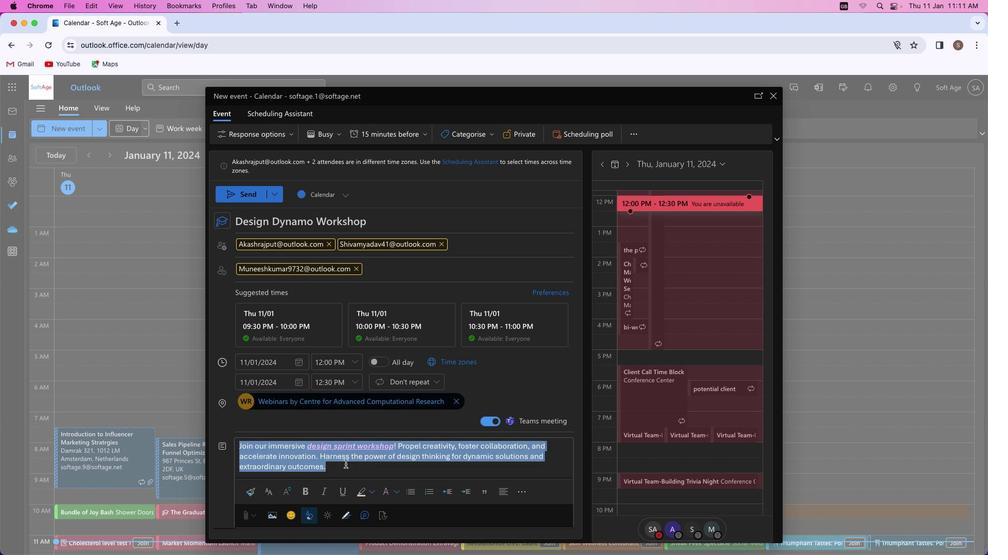 
Action: Mouse pressed left at (345, 464)
Screenshot: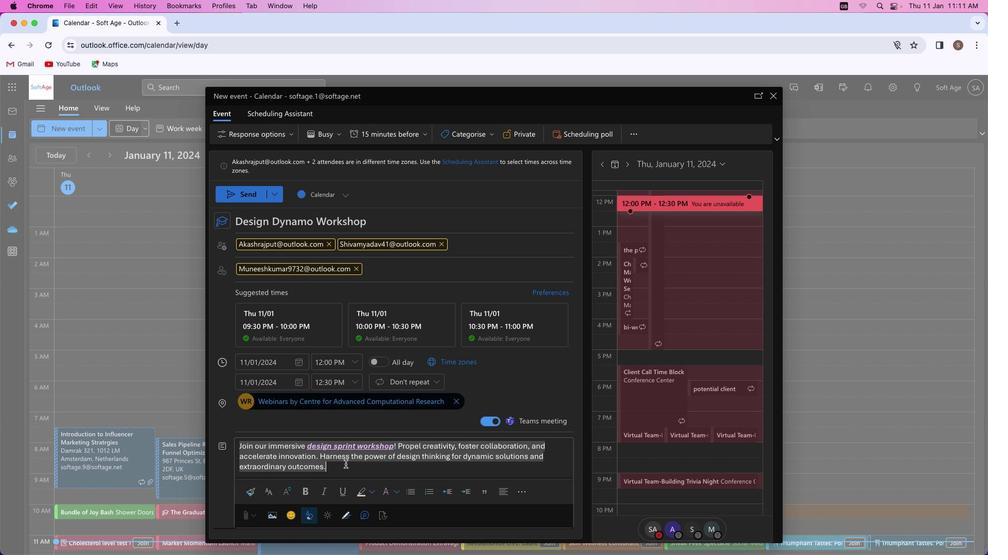 
Action: Mouse moved to (484, 130)
Screenshot: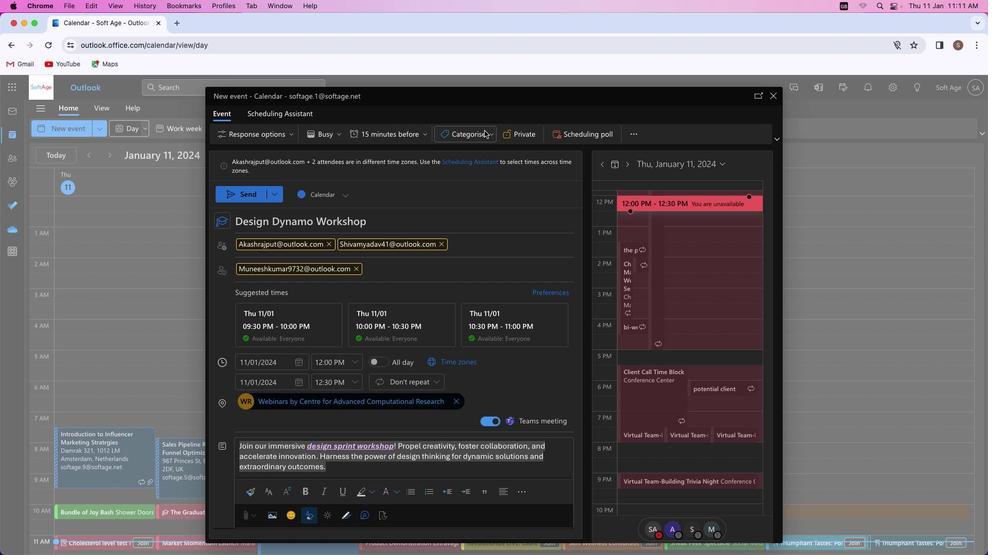 
Action: Mouse pressed left at (484, 130)
Screenshot: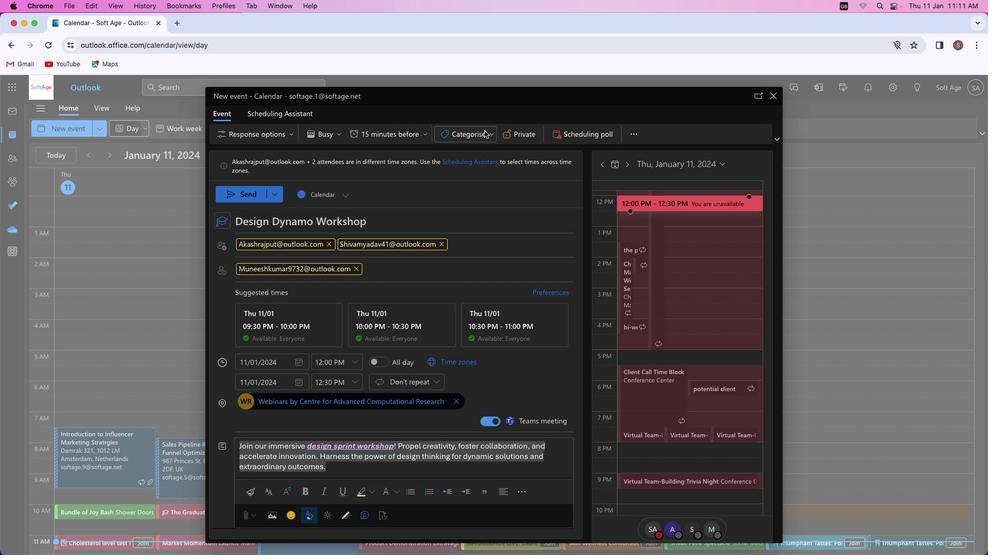 
Action: Mouse moved to (466, 231)
Screenshot: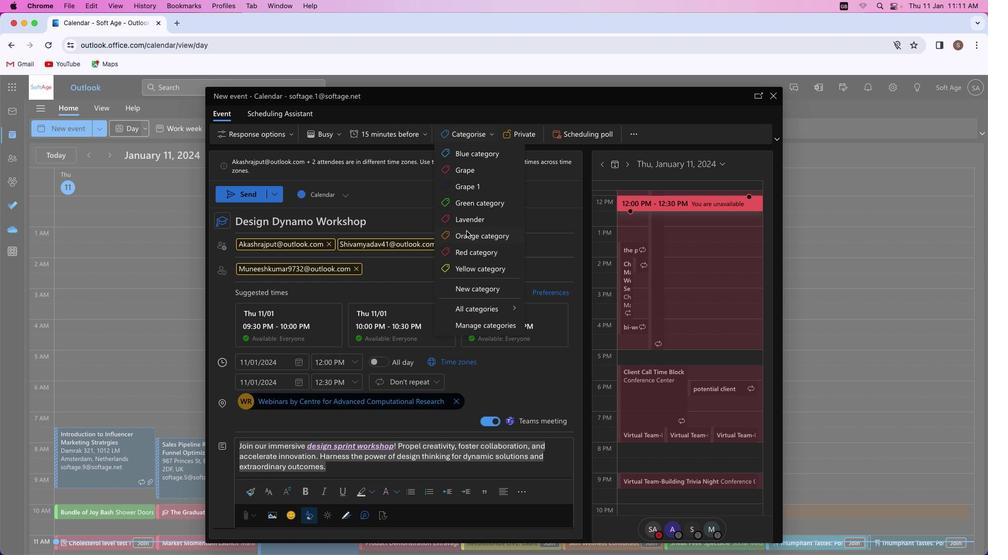 
Action: Mouse pressed left at (466, 231)
Screenshot: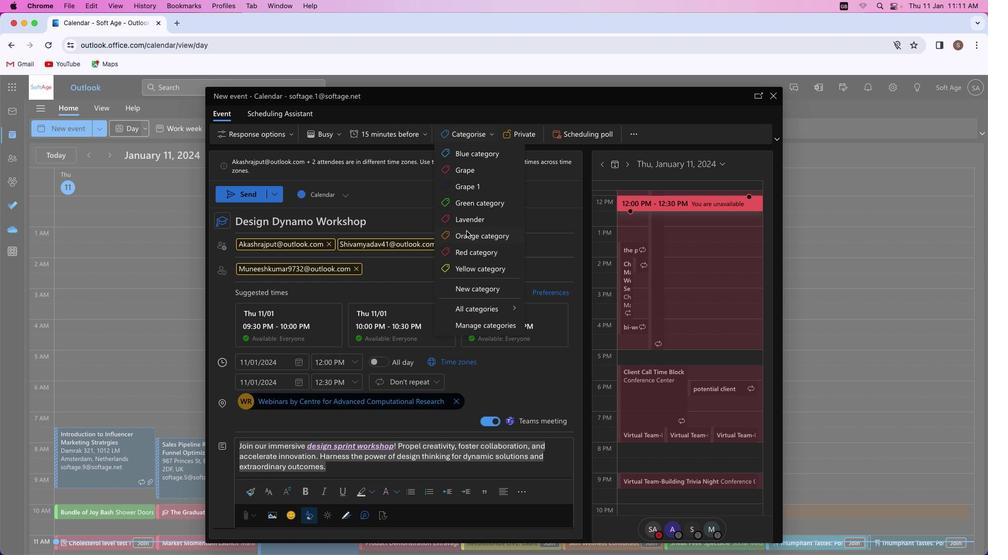 
Action: Mouse moved to (337, 137)
Screenshot: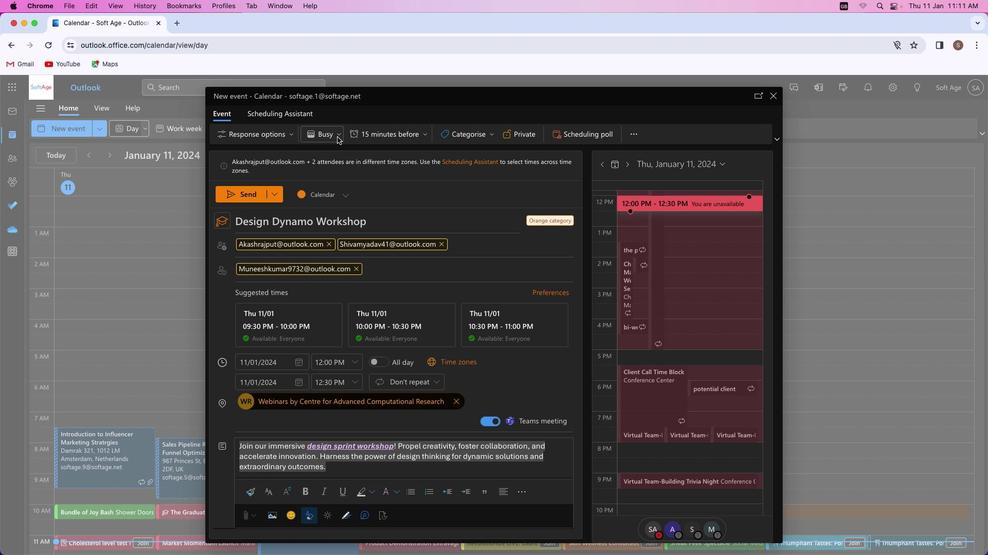
Action: Mouse pressed left at (337, 137)
Screenshot: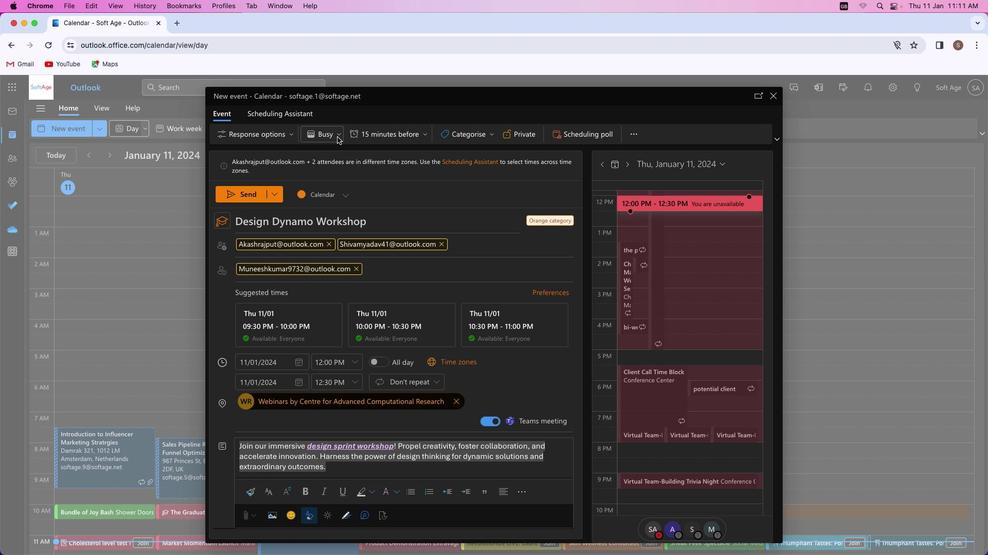 
Action: Mouse moved to (409, 186)
Screenshot: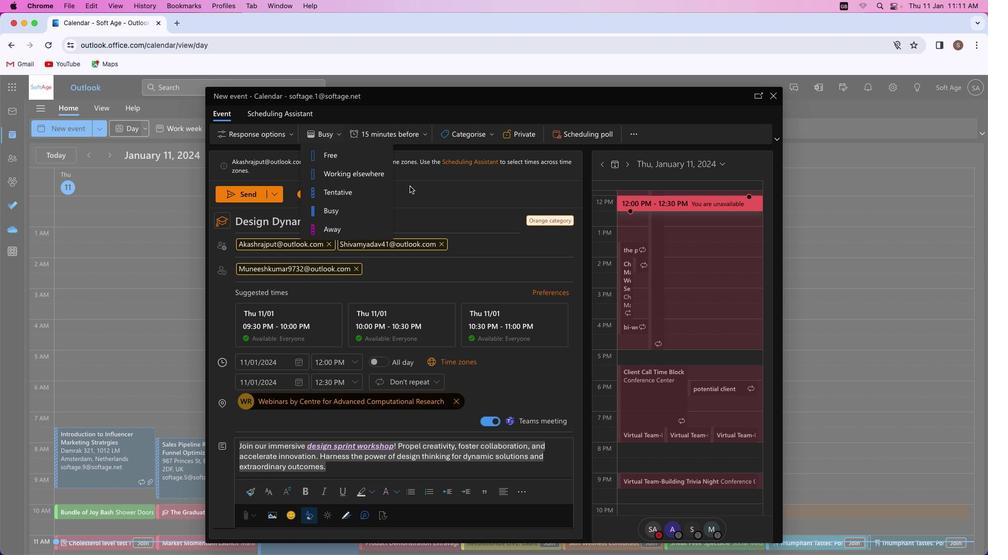 
Action: Mouse pressed left at (409, 186)
Screenshot: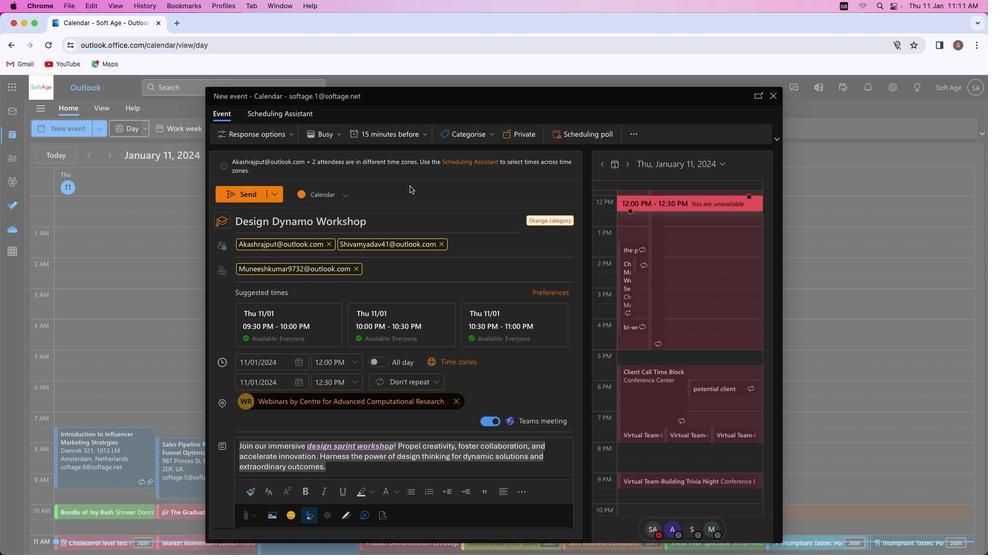 
Action: Mouse moved to (241, 196)
Screenshot: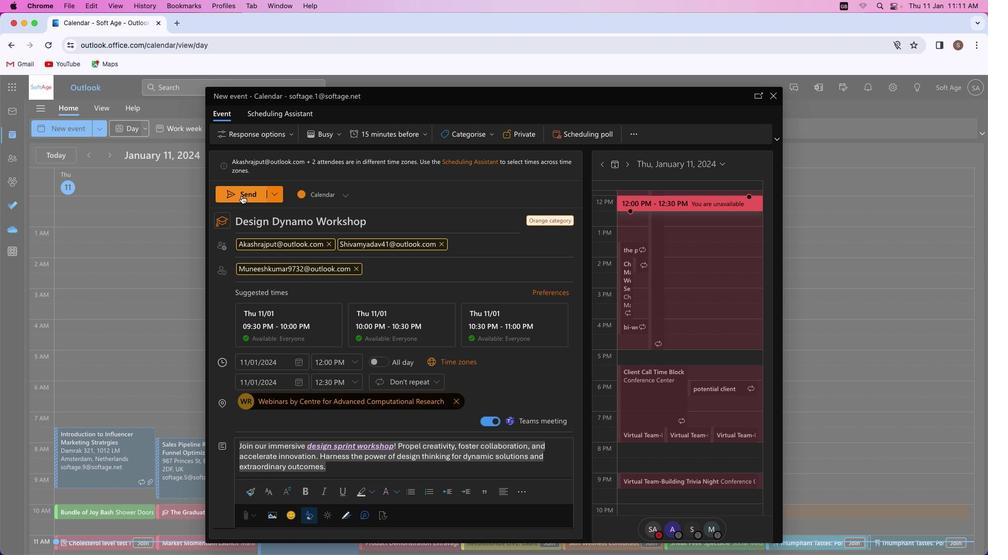 
Action: Mouse pressed left at (241, 196)
Screenshot: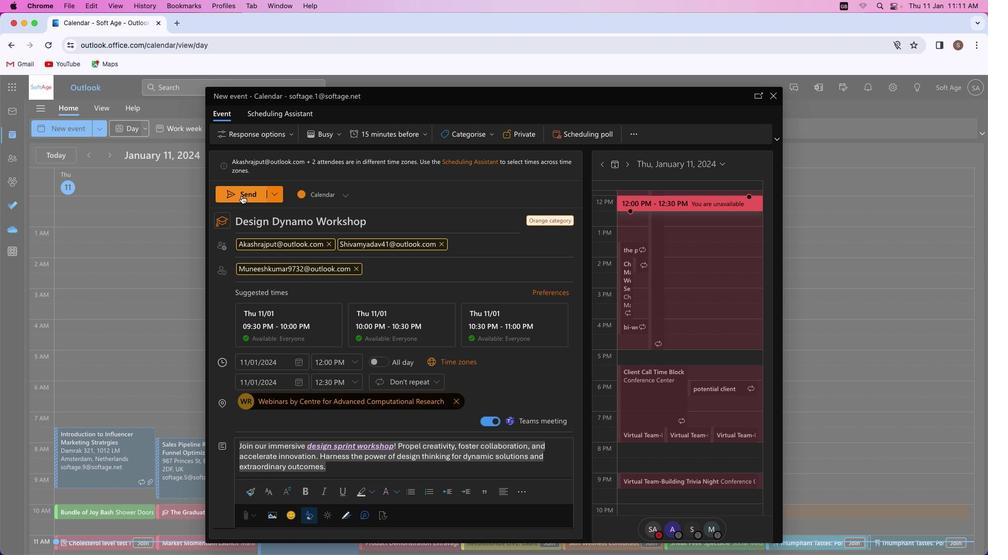 
Action: Mouse moved to (445, 384)
Screenshot: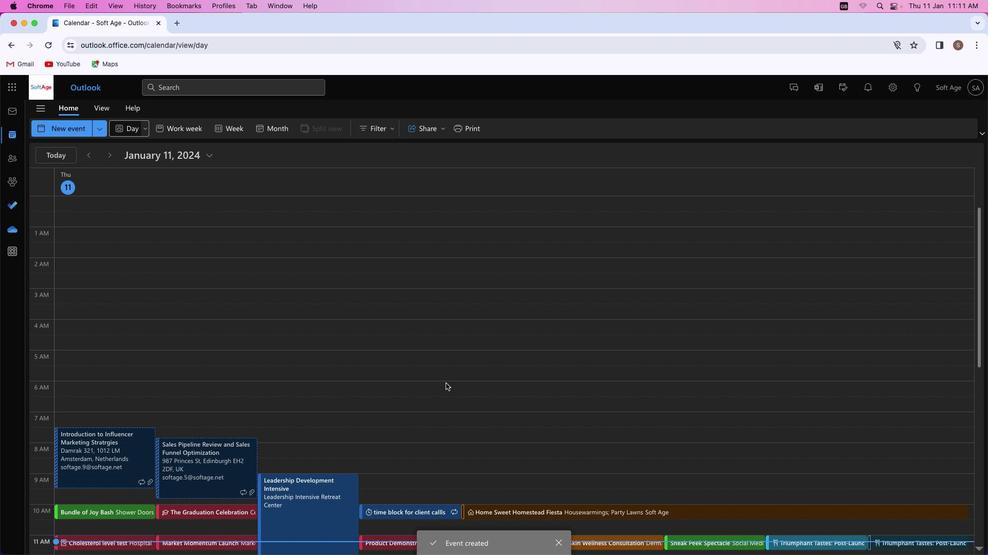 
